 Task: Check the sale-to-list ratio of washer in the last 5 years.
Action: Mouse moved to (1117, 250)
Screenshot: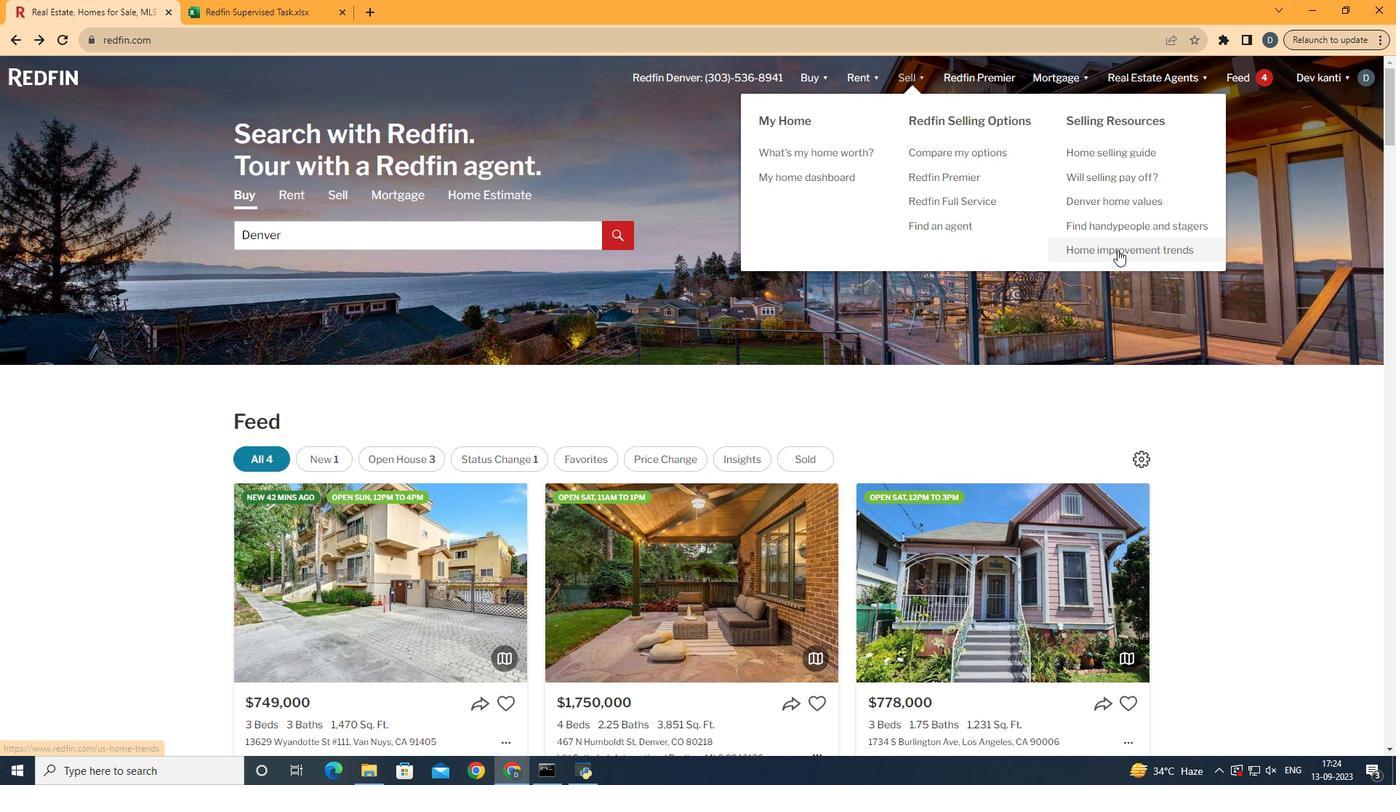 
Action: Mouse pressed left at (1117, 250)
Screenshot: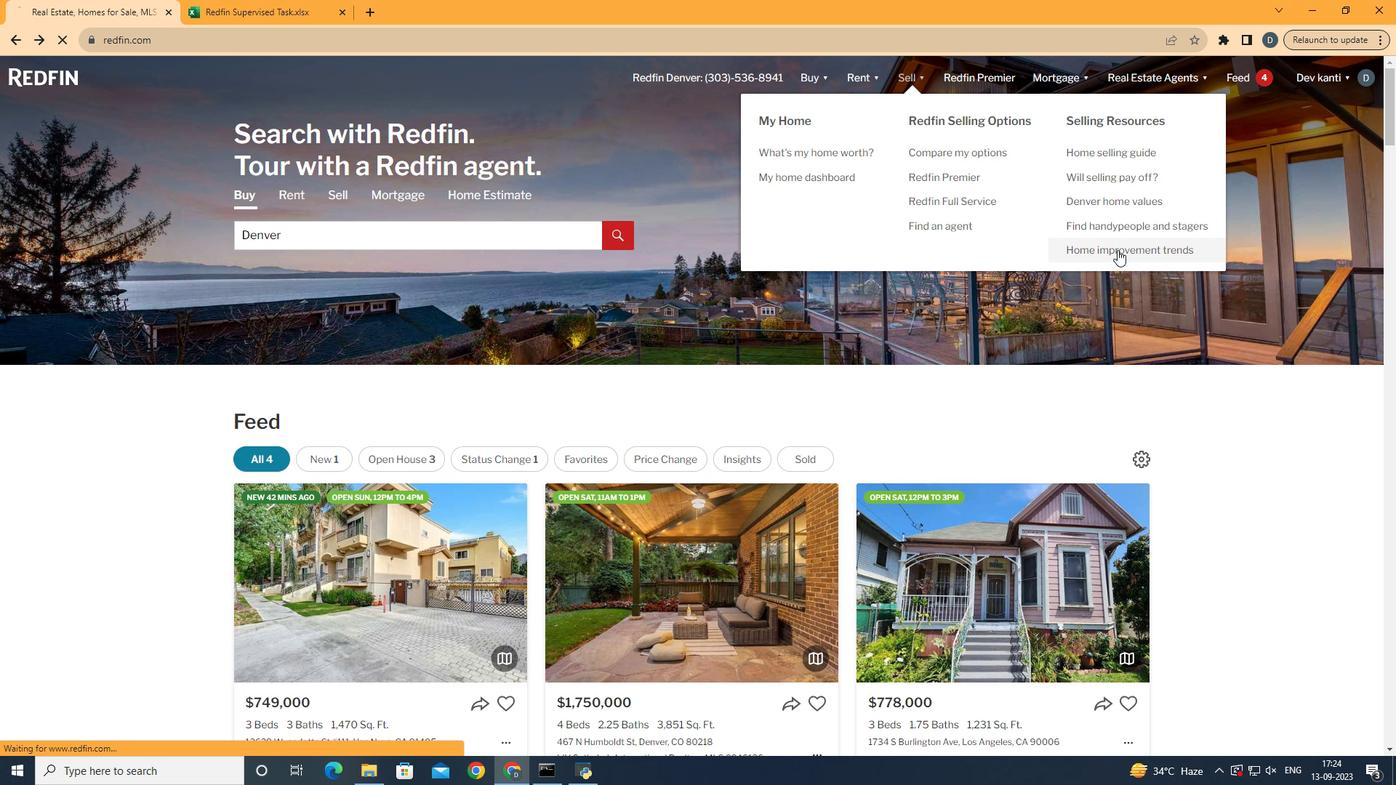 
Action: Mouse moved to (373, 275)
Screenshot: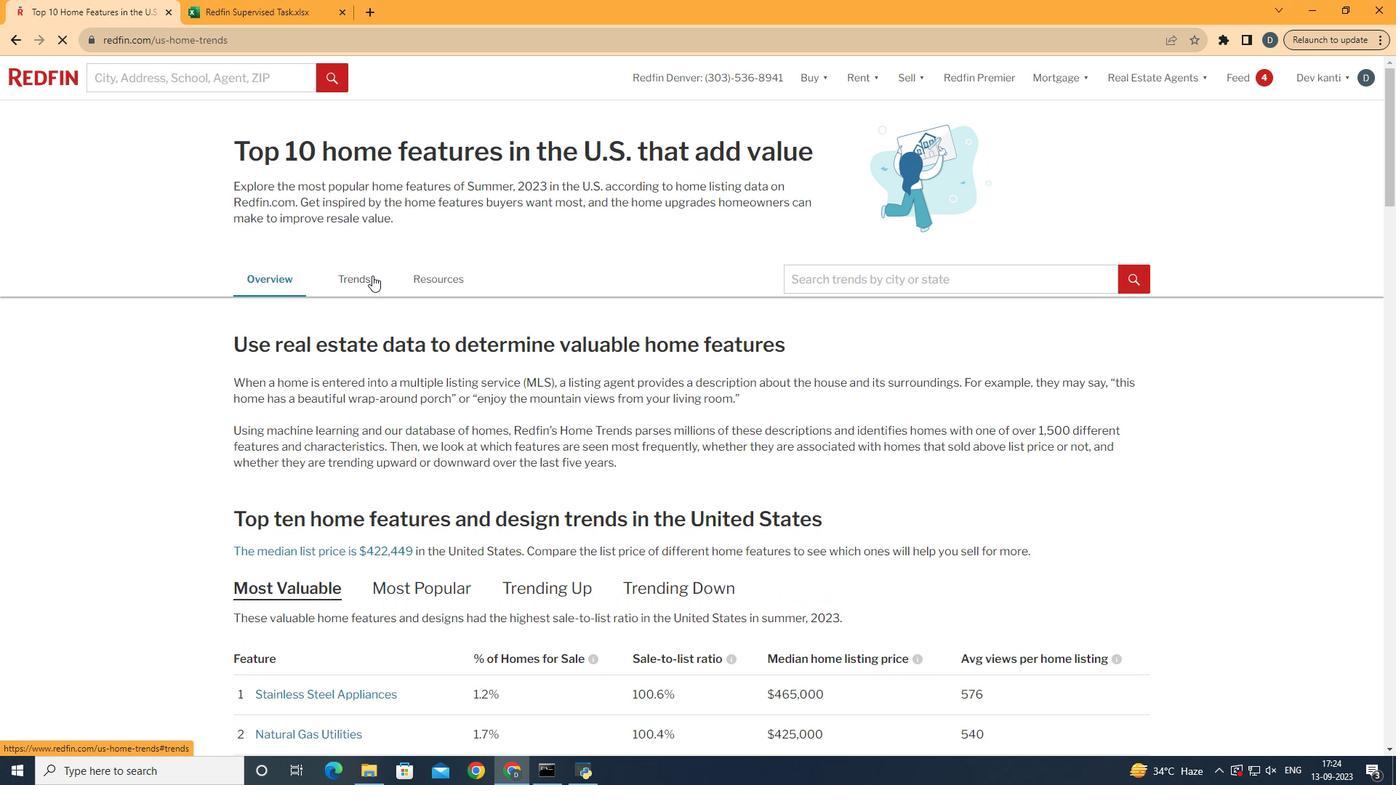 
Action: Mouse pressed left at (373, 275)
Screenshot: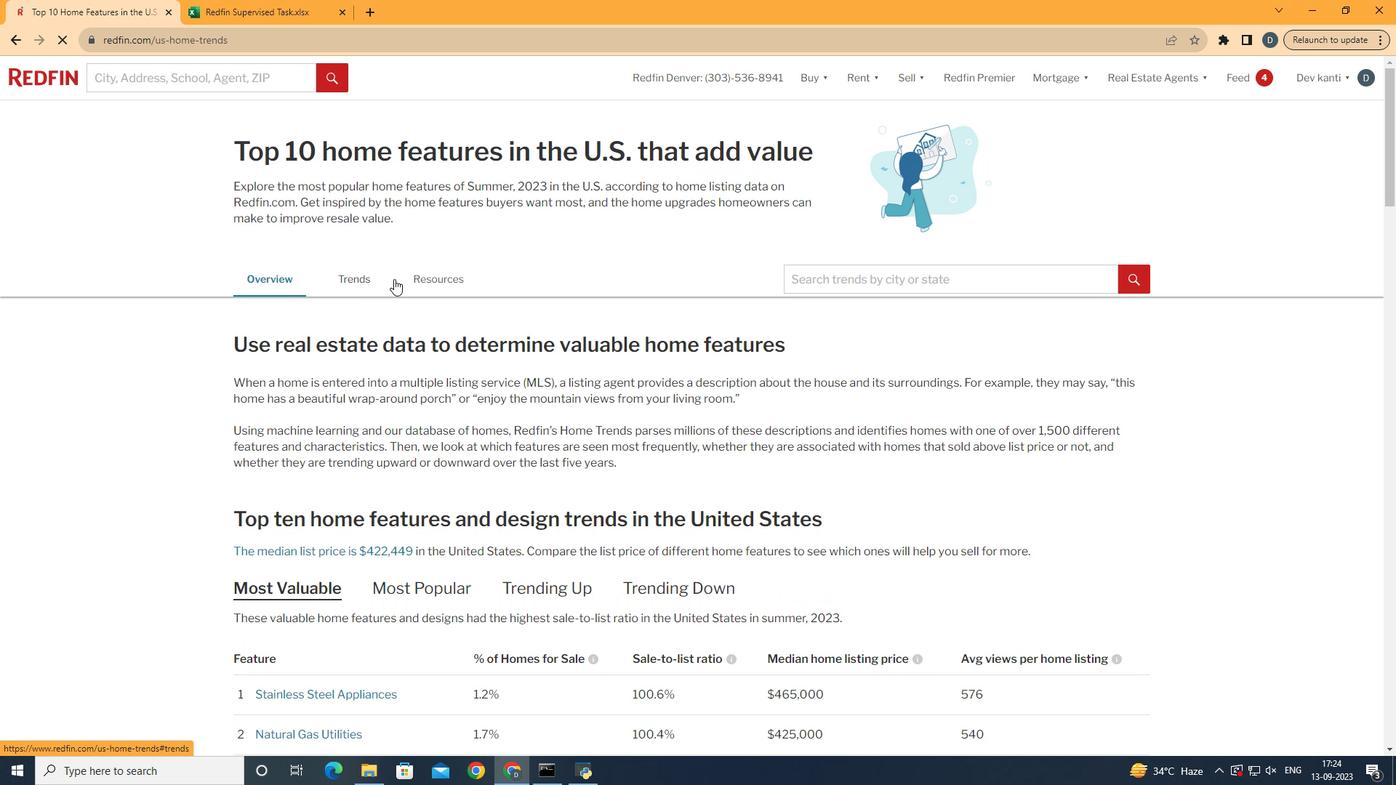 
Action: Mouse moved to (749, 293)
Screenshot: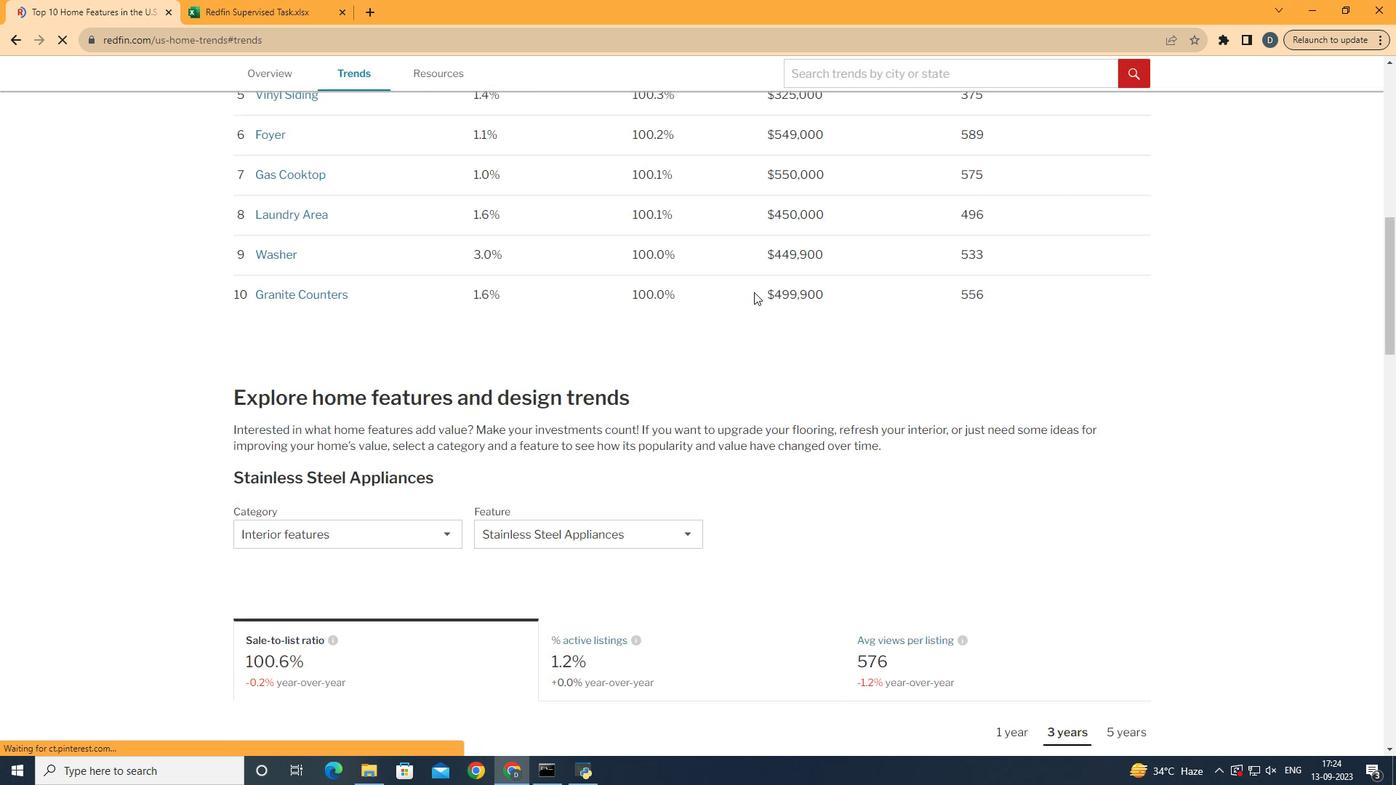 
Action: Mouse scrolled (749, 292) with delta (0, 0)
Screenshot: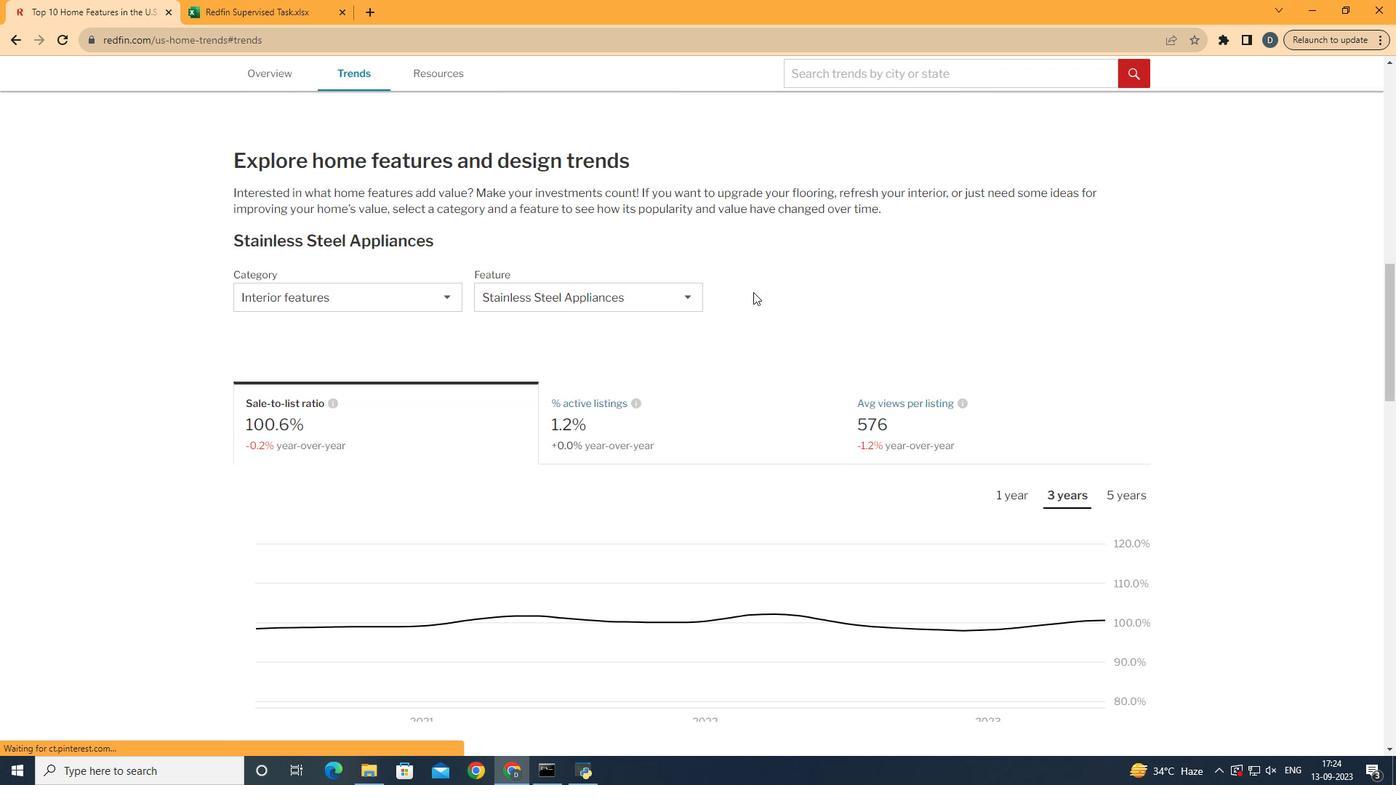 
Action: Mouse scrolled (749, 292) with delta (0, 0)
Screenshot: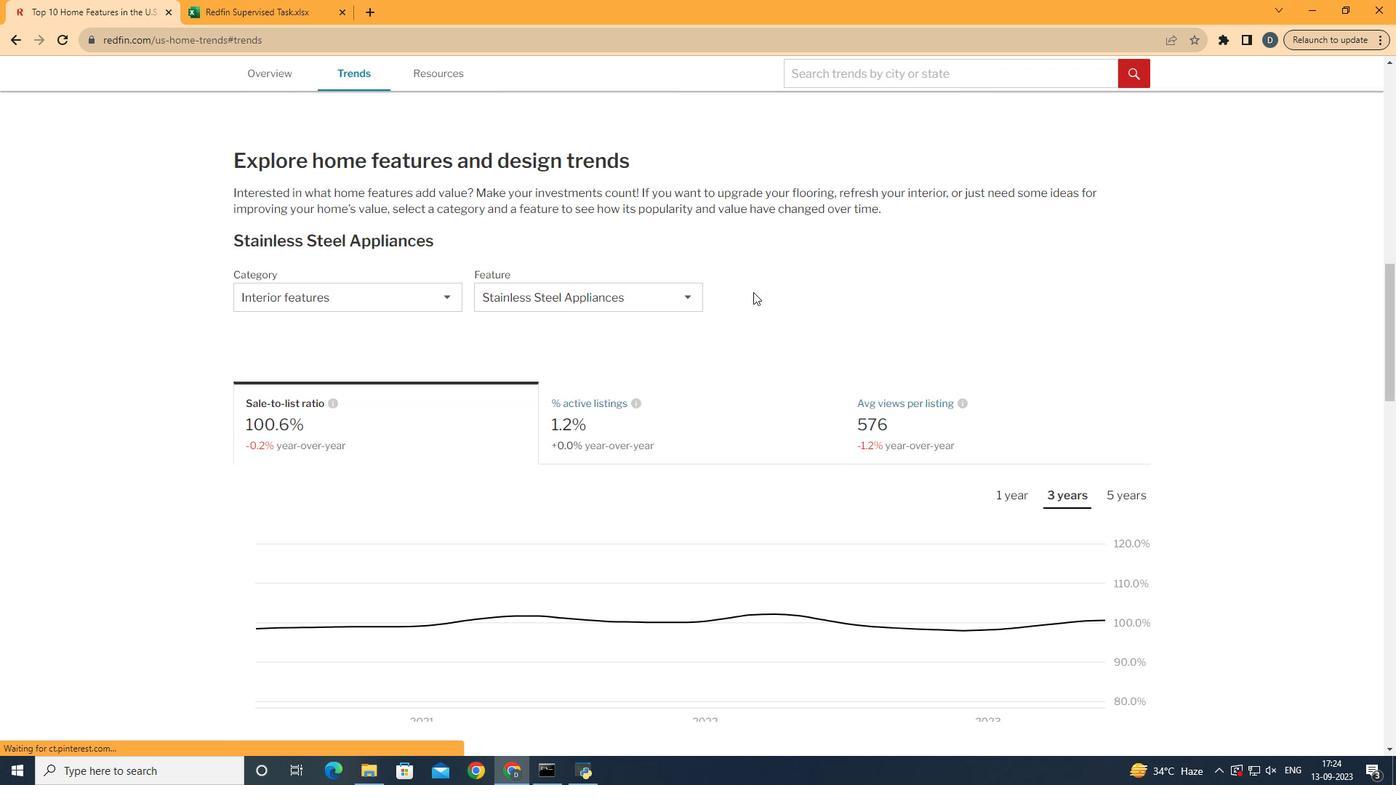 
Action: Mouse moved to (749, 293)
Screenshot: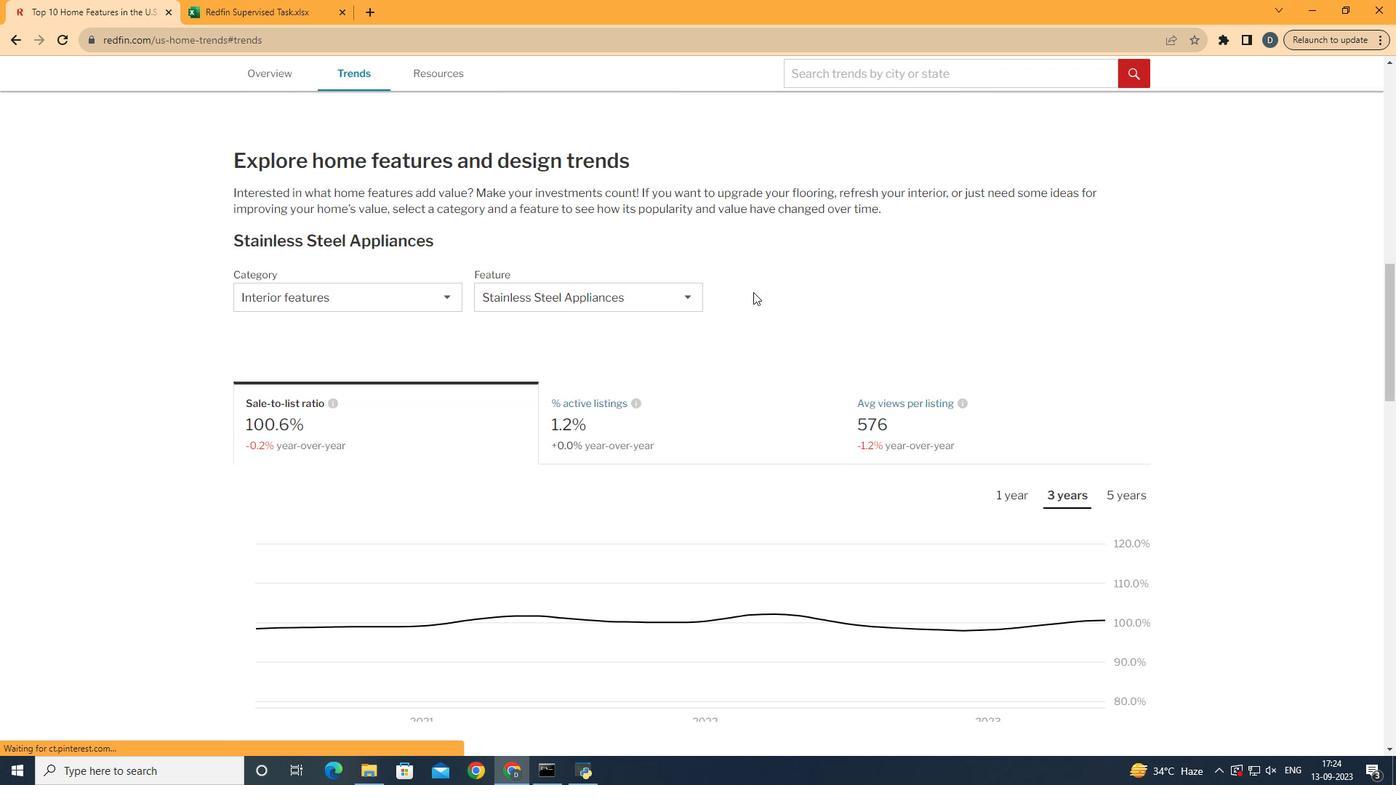 
Action: Mouse scrolled (749, 292) with delta (0, 0)
Screenshot: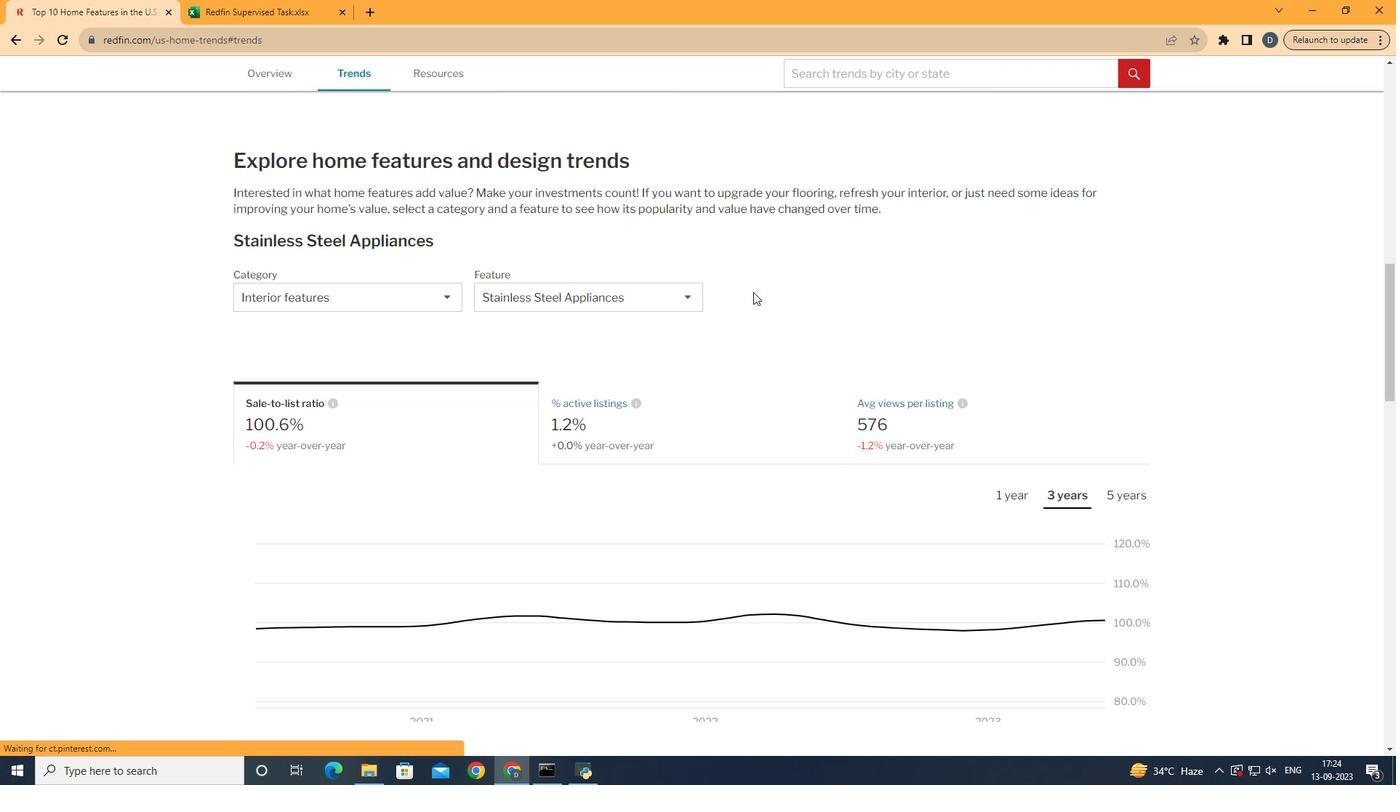 
Action: Mouse moved to (749, 293)
Screenshot: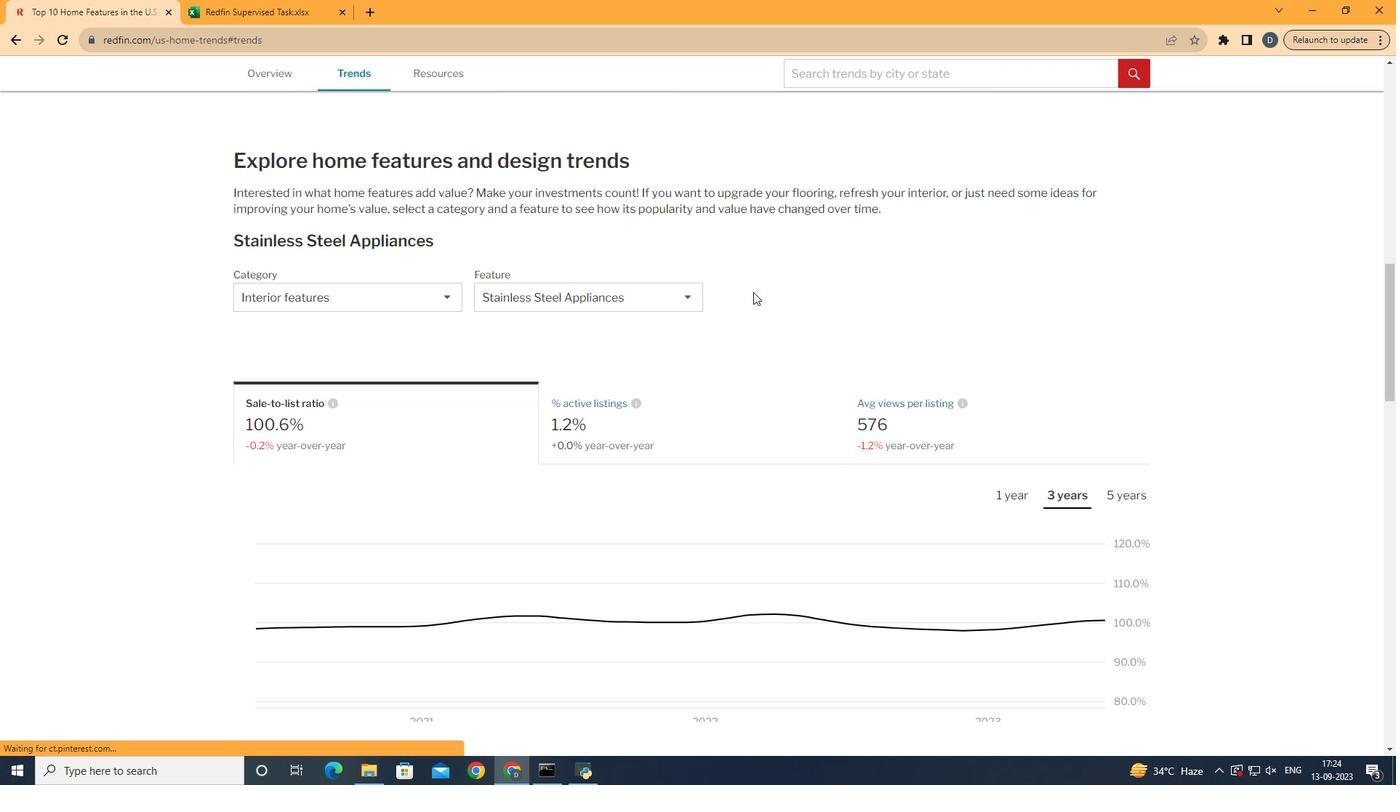 
Action: Mouse scrolled (749, 292) with delta (0, 0)
Screenshot: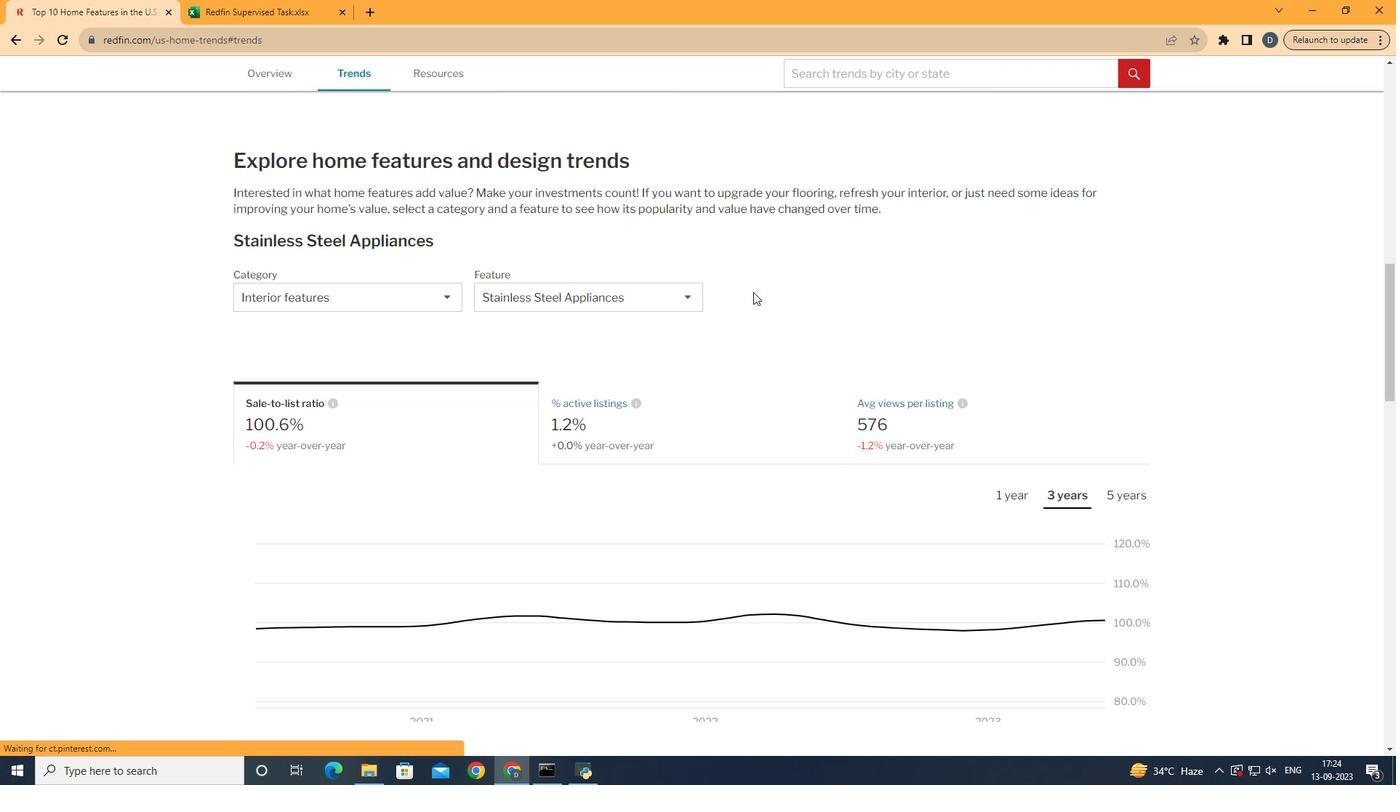 
Action: Mouse moved to (750, 293)
Screenshot: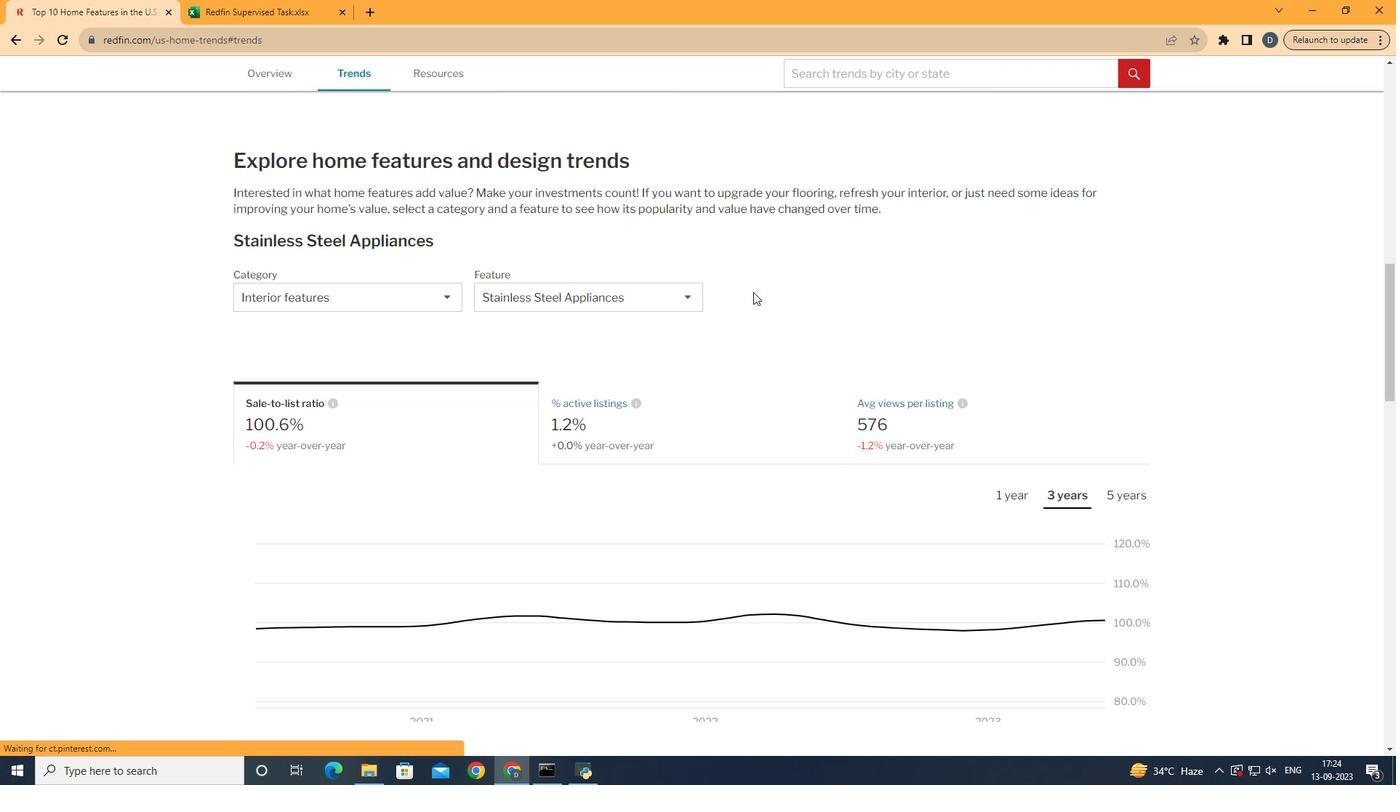 
Action: Mouse scrolled (750, 292) with delta (0, 0)
Screenshot: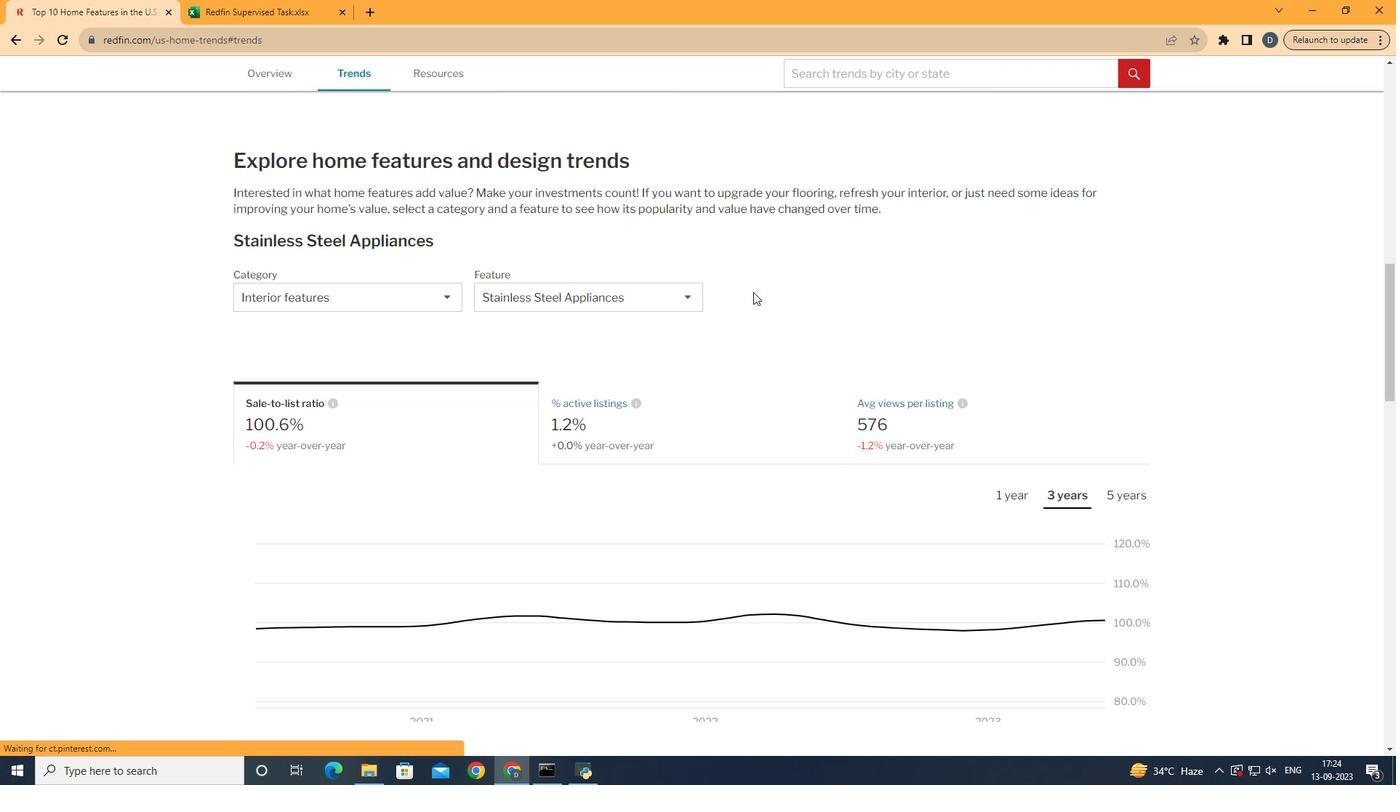 
Action: Mouse moved to (751, 293)
Screenshot: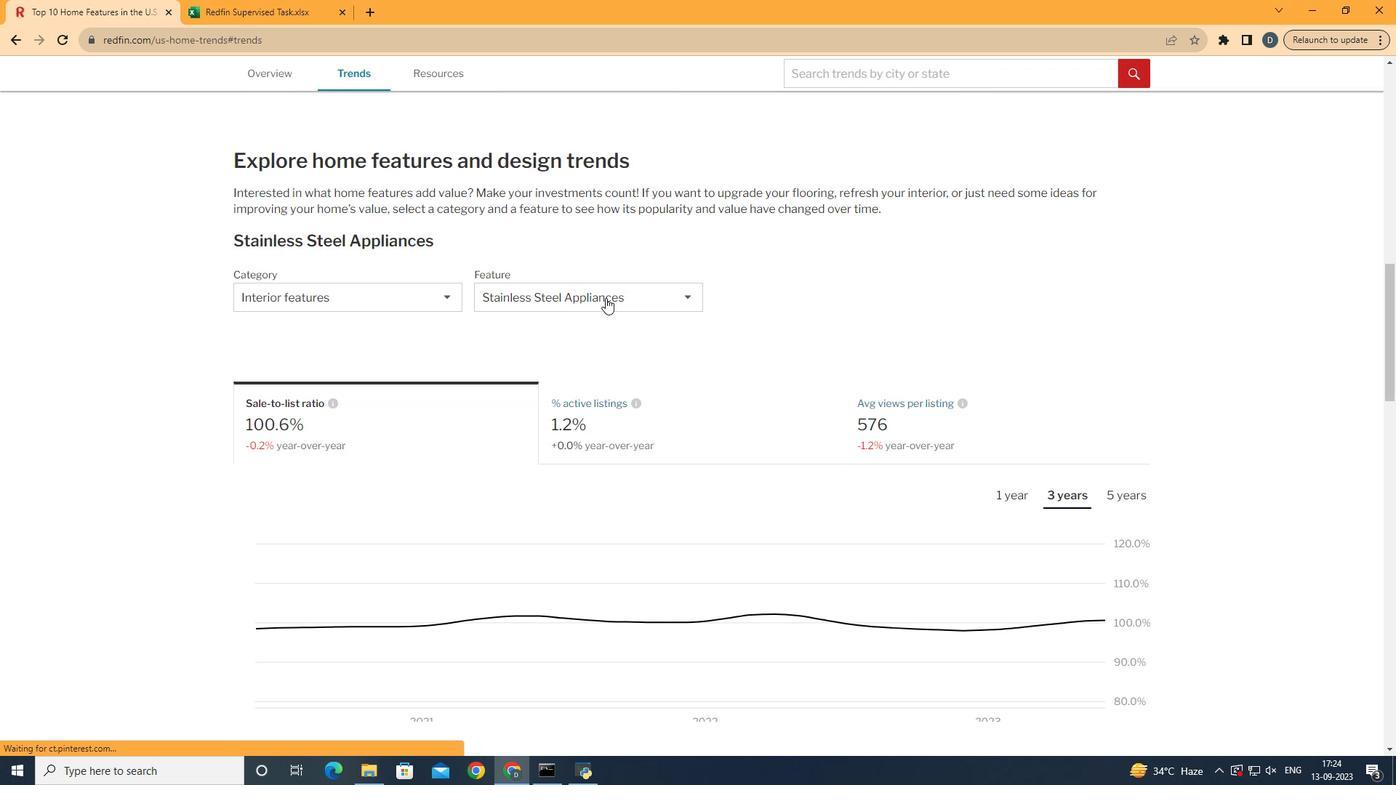 
Action: Mouse scrolled (751, 292) with delta (0, 0)
Screenshot: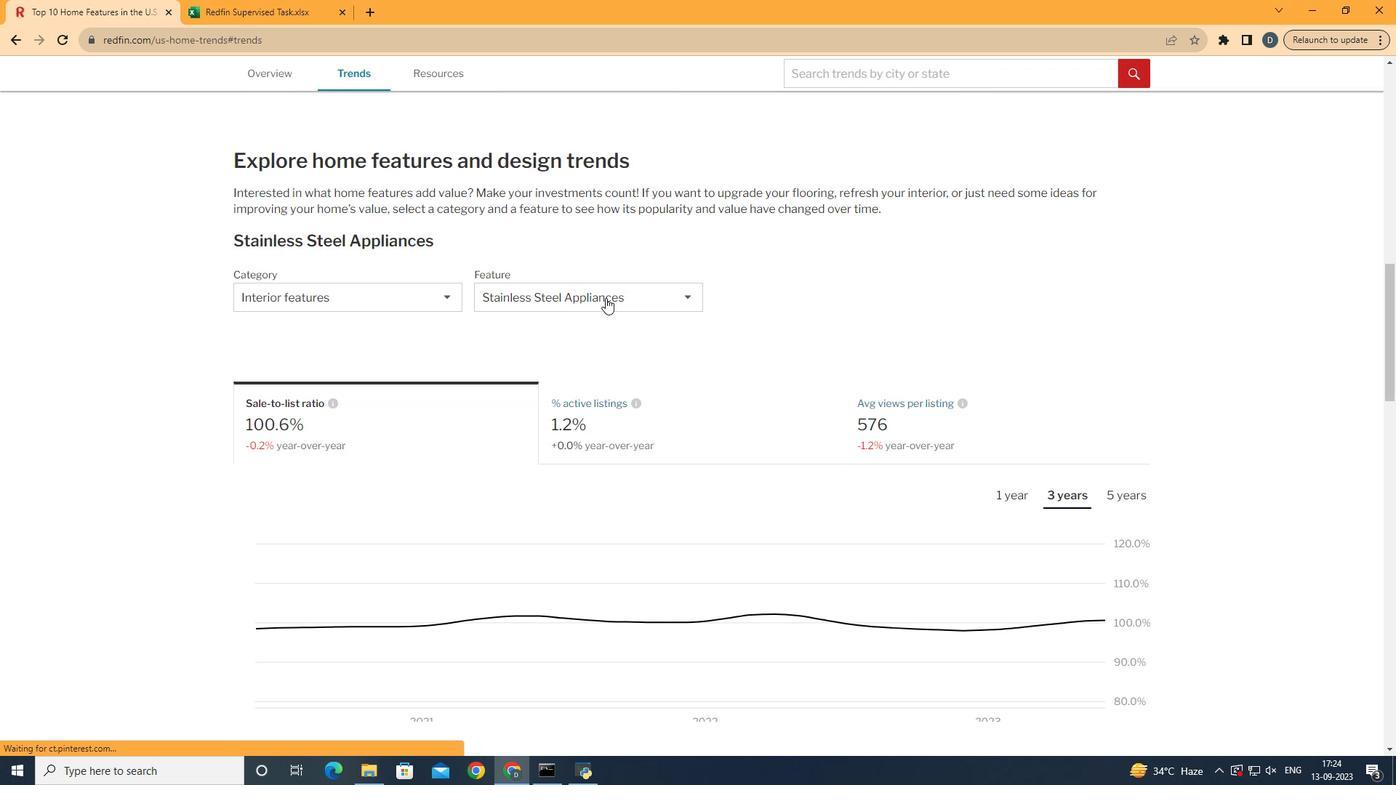 
Action: Mouse moved to (752, 293)
Screenshot: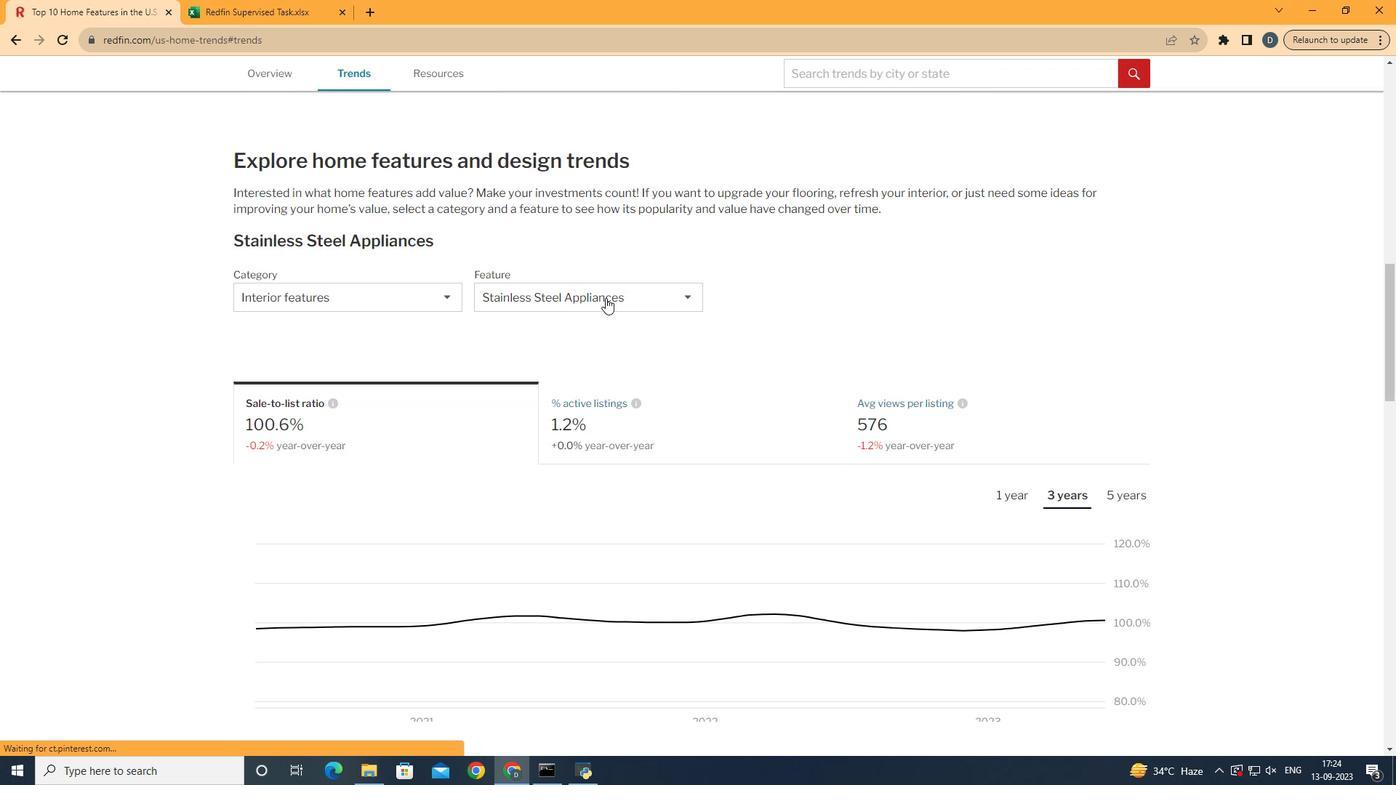 
Action: Mouse scrolled (752, 292) with delta (0, 0)
Screenshot: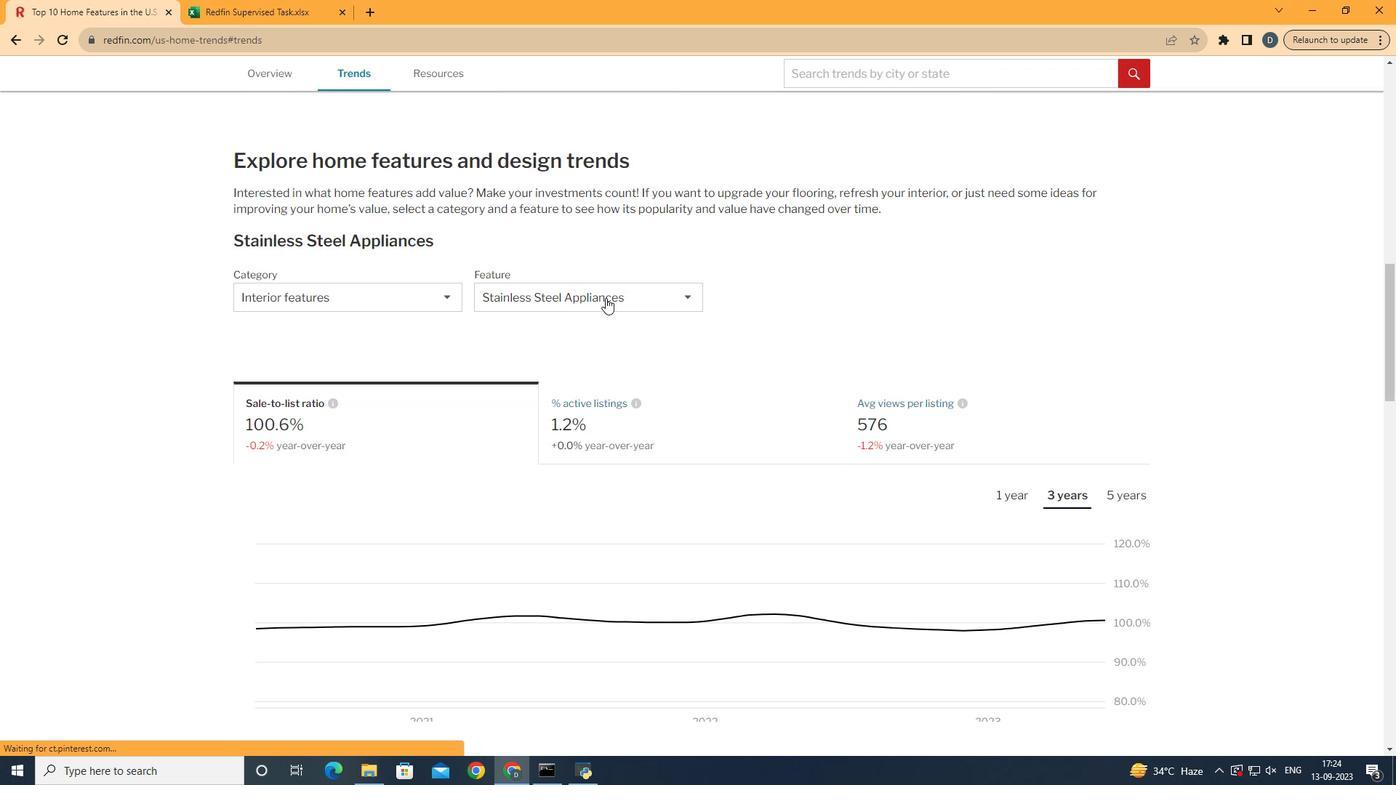 
Action: Mouse moved to (754, 292)
Screenshot: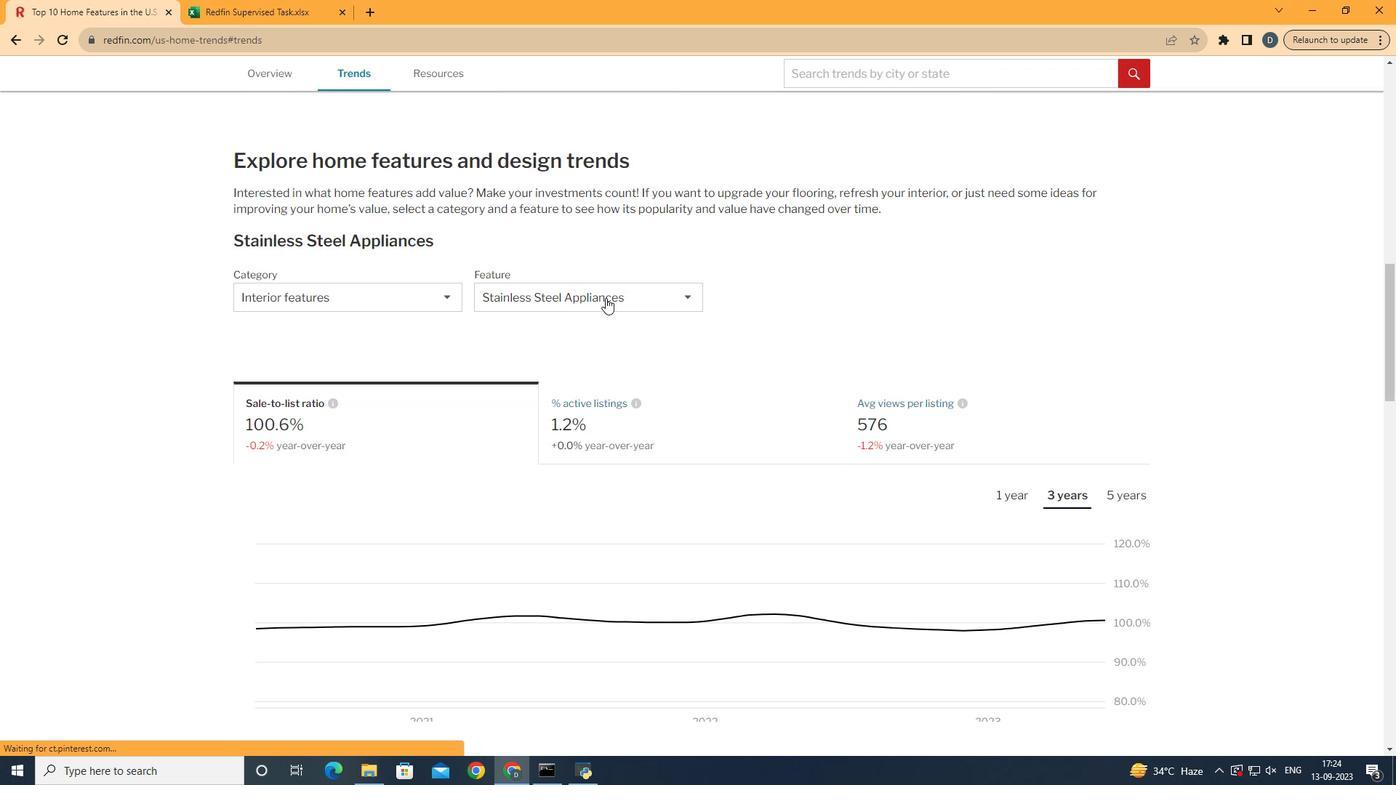 
Action: Mouse scrolled (754, 291) with delta (0, 0)
Screenshot: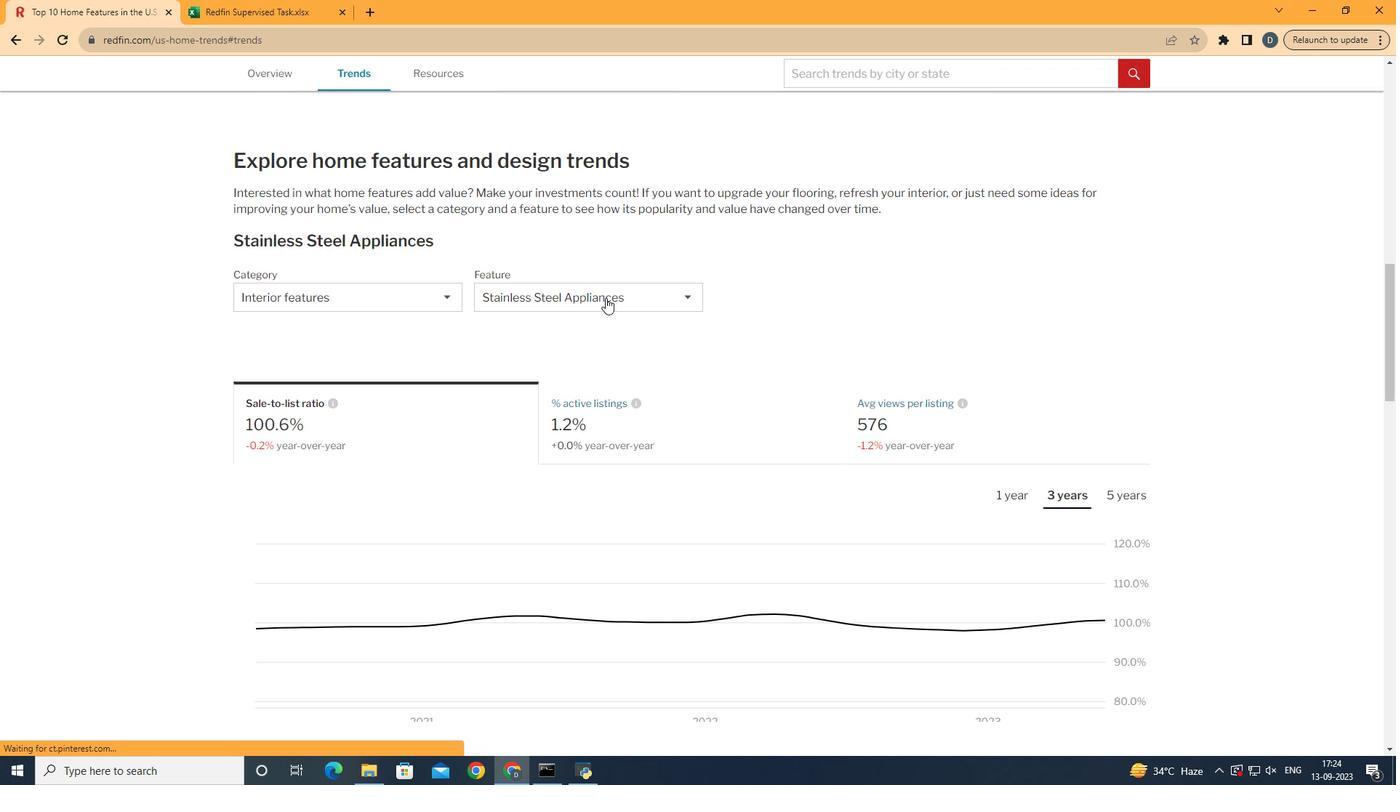 
Action: Mouse moved to (438, 282)
Screenshot: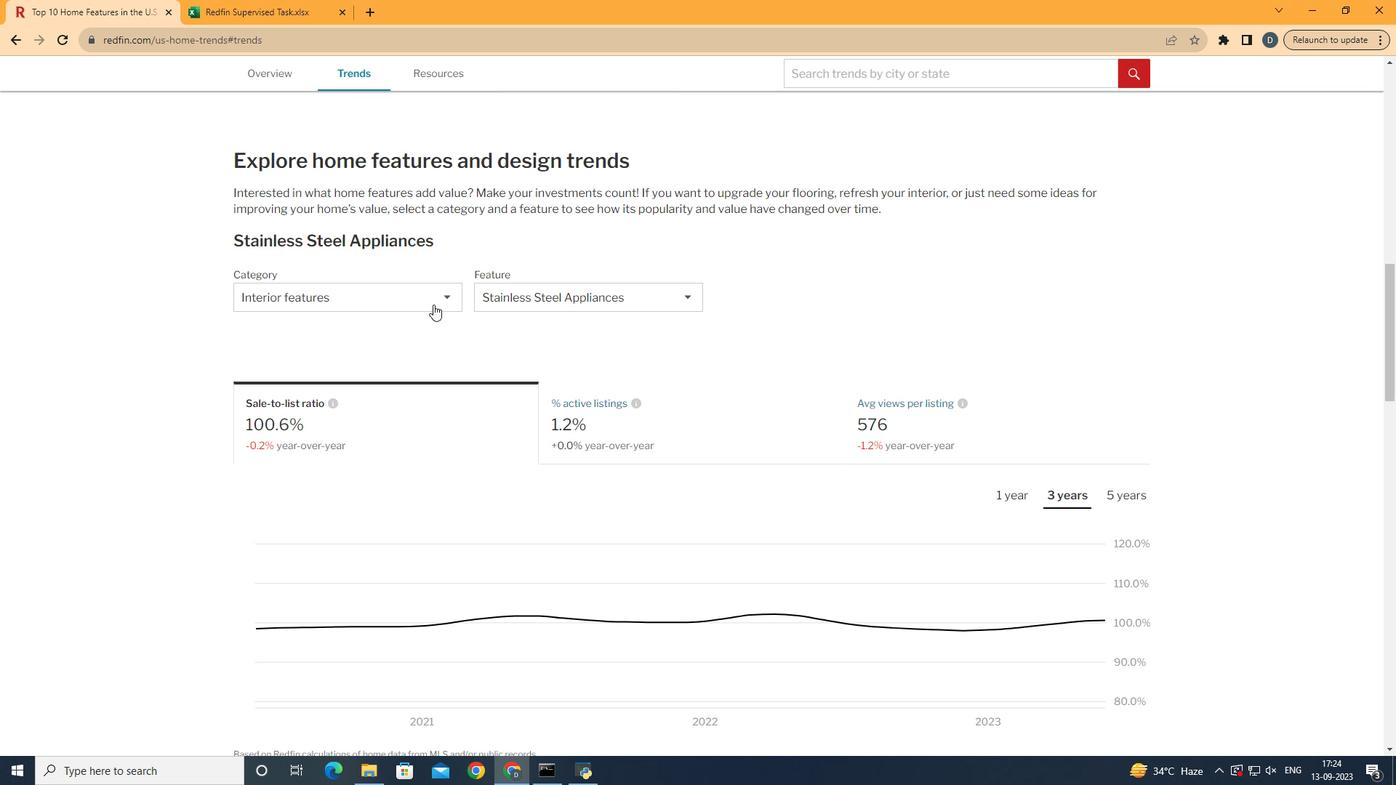 
Action: Mouse pressed left at (438, 282)
Screenshot: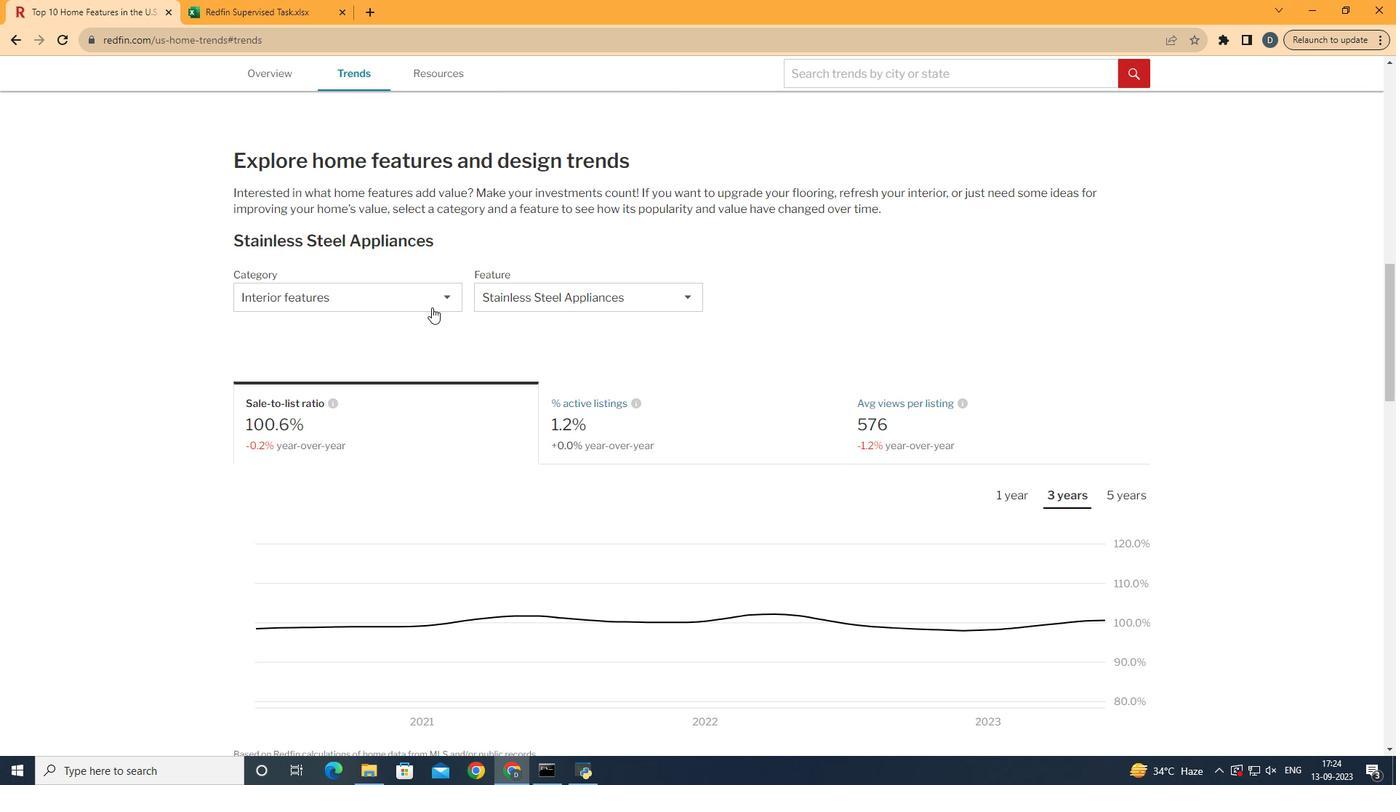 
Action: Mouse moved to (432, 307)
Screenshot: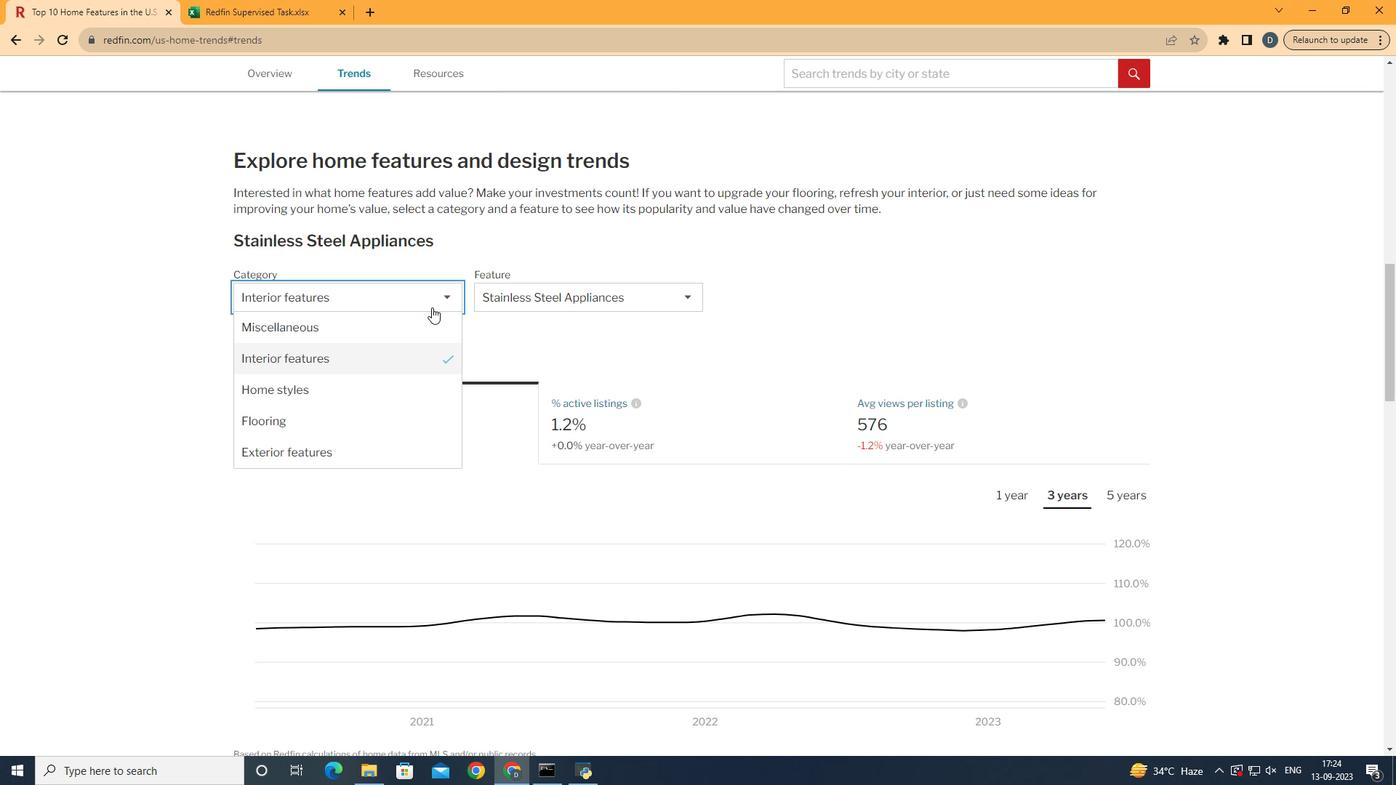 
Action: Mouse pressed left at (432, 307)
Screenshot: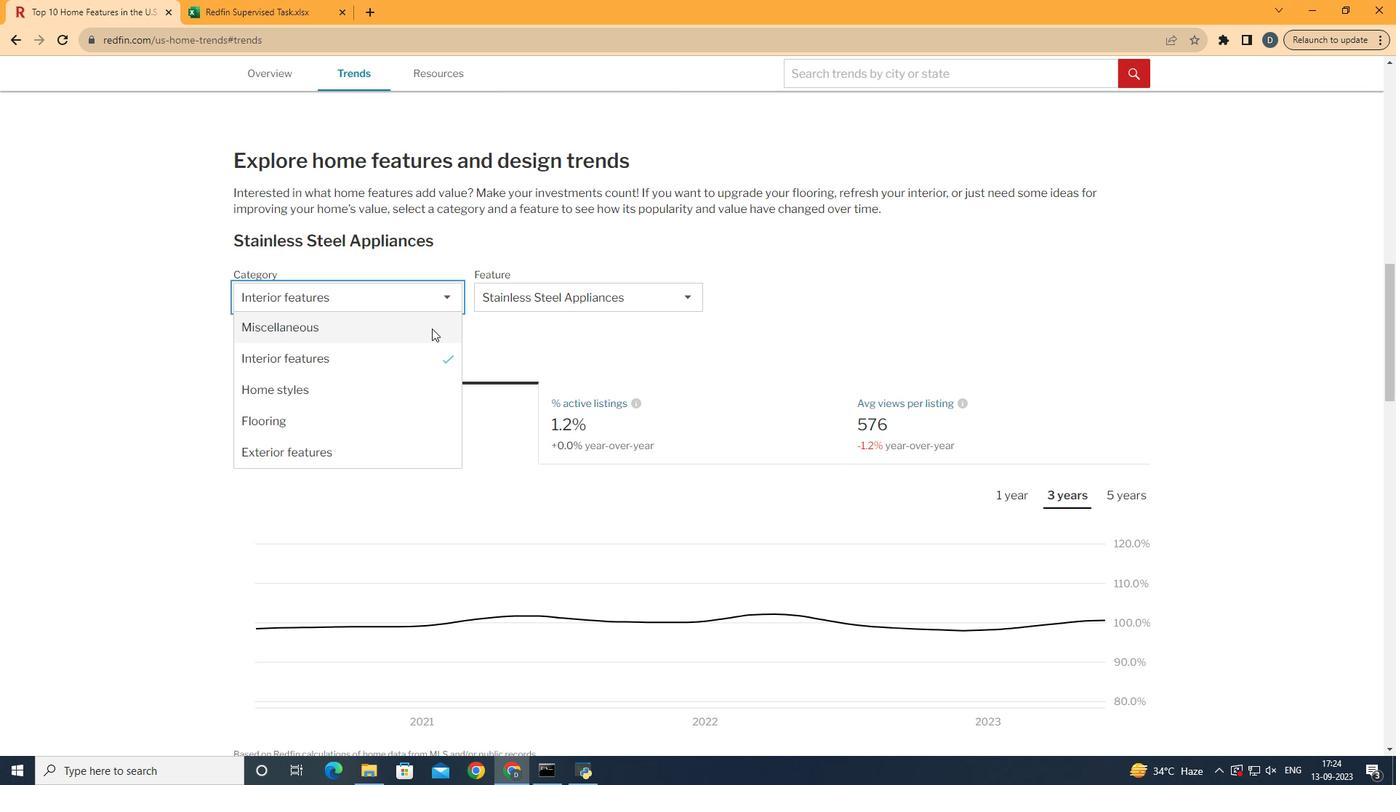 
Action: Mouse moved to (422, 348)
Screenshot: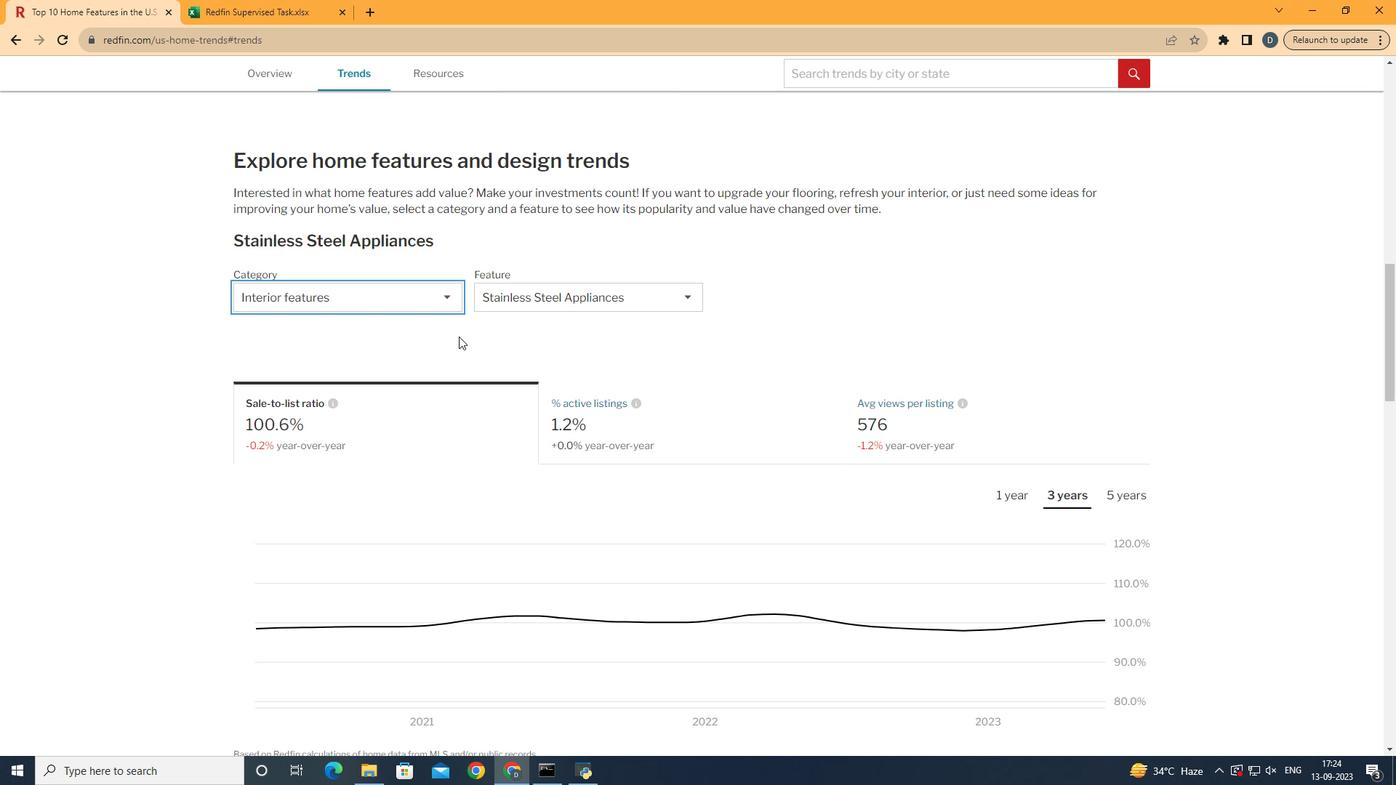 
Action: Mouse pressed left at (422, 348)
Screenshot: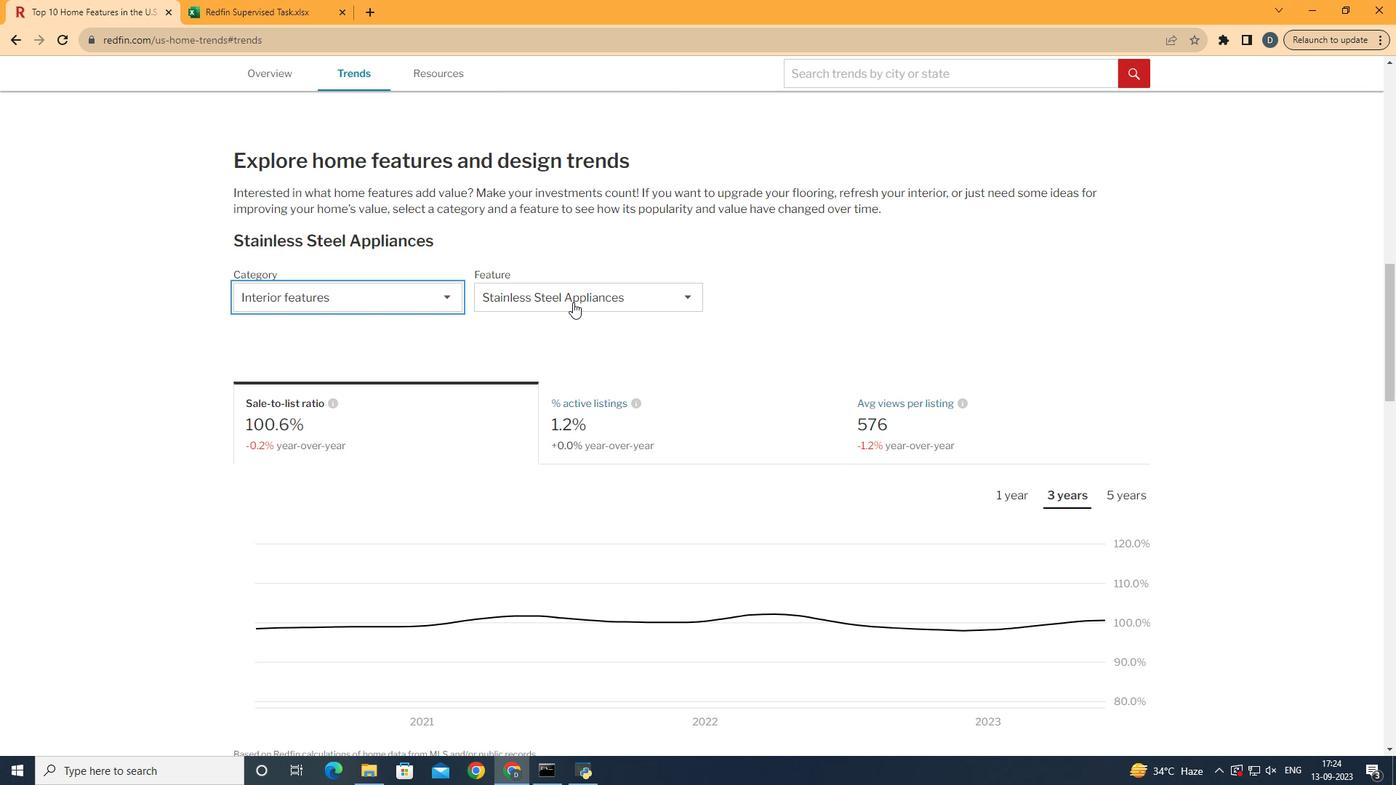 
Action: Mouse moved to (596, 296)
Screenshot: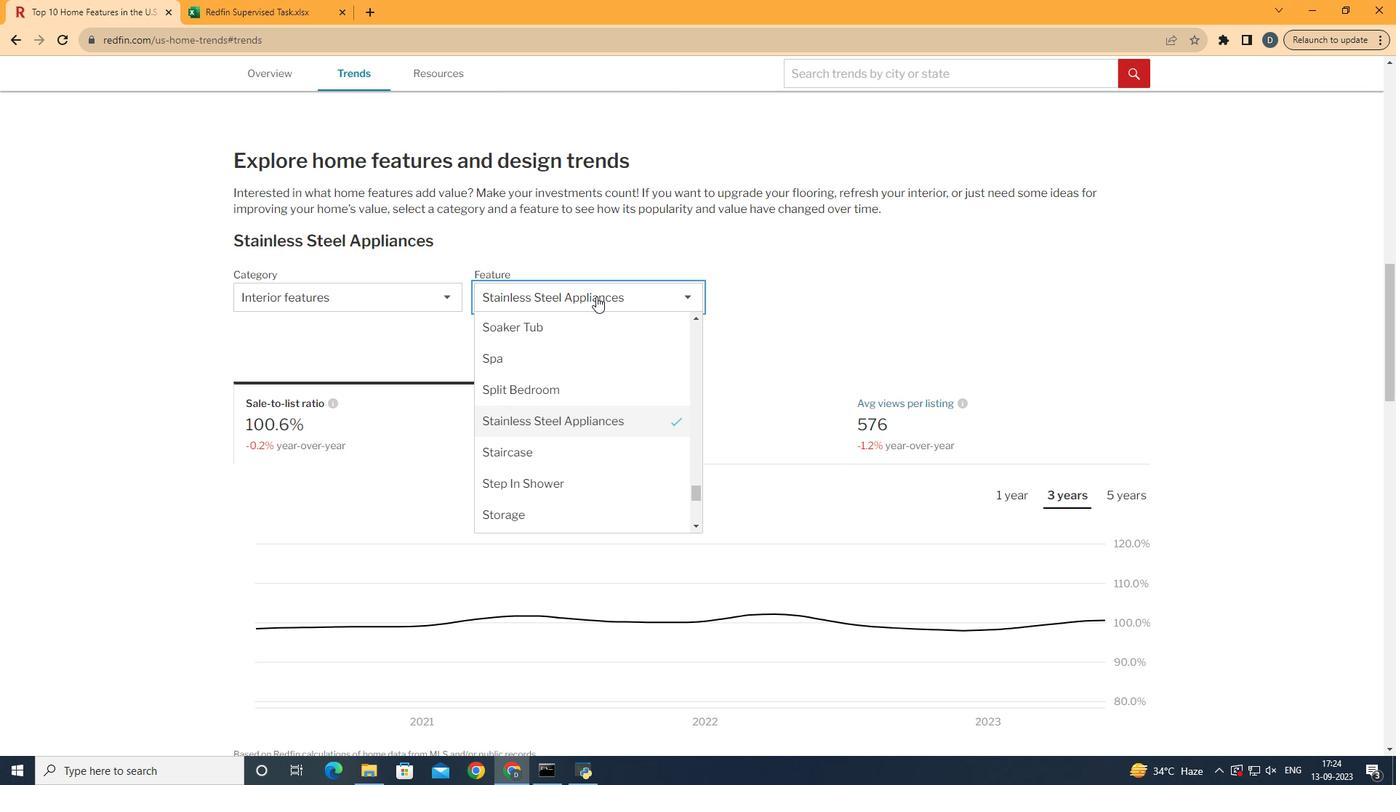 
Action: Mouse pressed left at (596, 296)
Screenshot: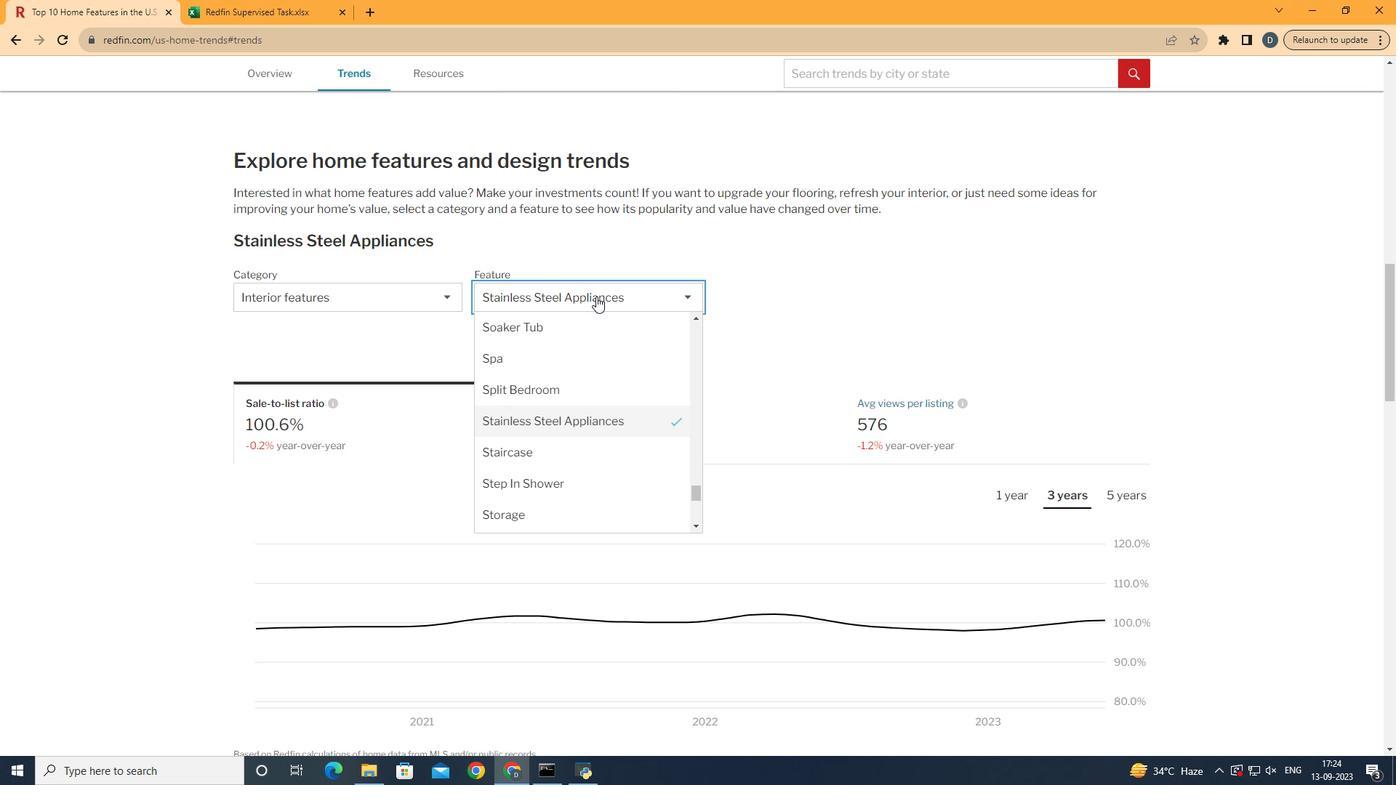
Action: Mouse moved to (644, 447)
Screenshot: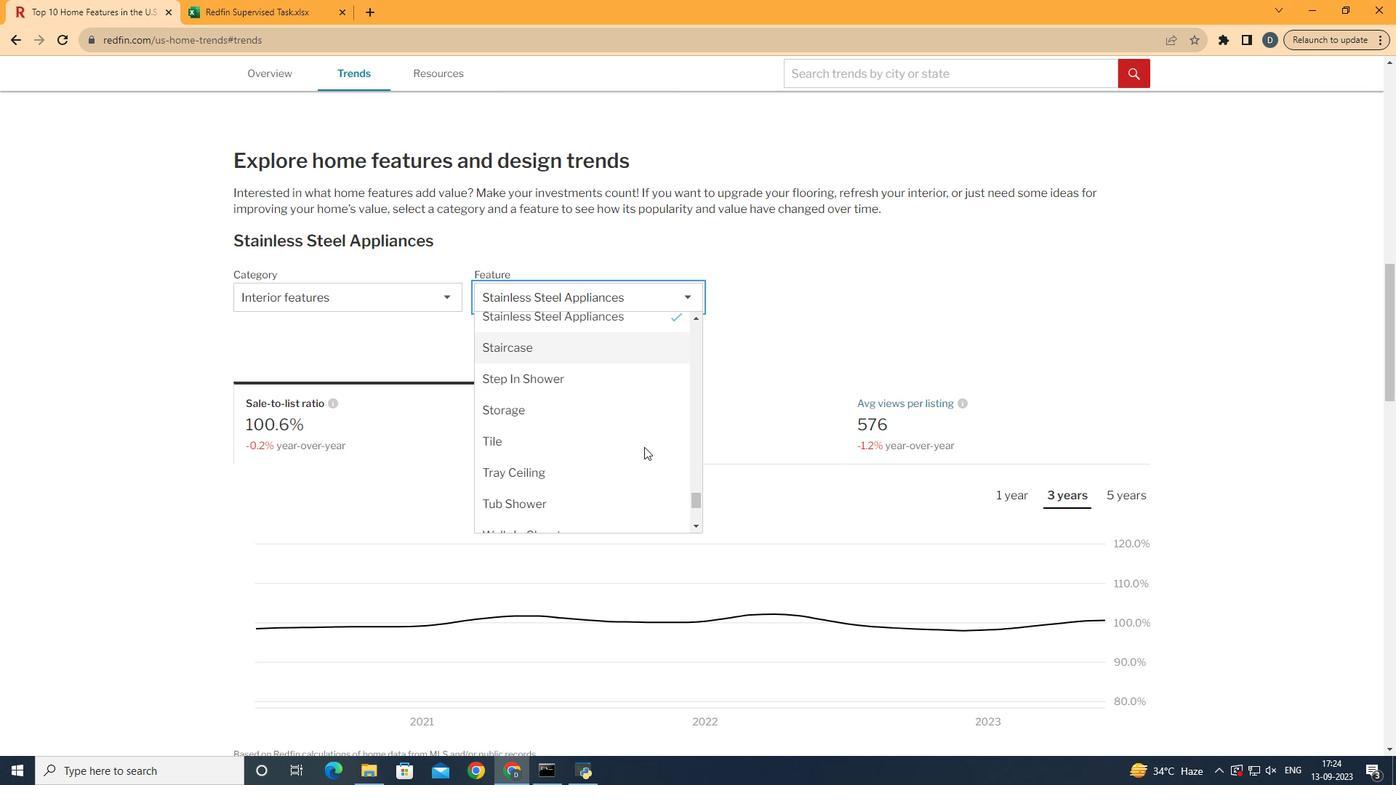 
Action: Mouse scrolled (644, 446) with delta (0, 0)
Screenshot: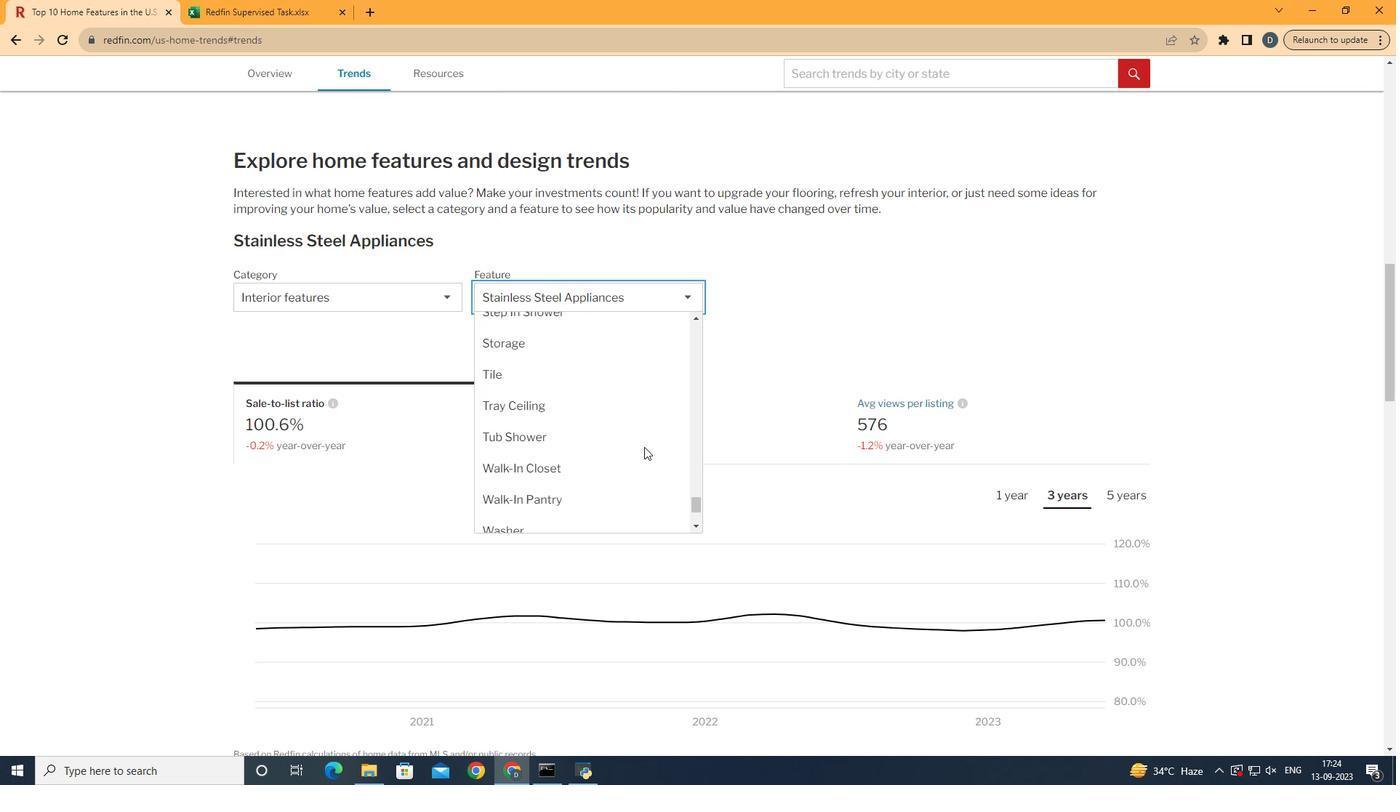 
Action: Mouse scrolled (644, 446) with delta (0, 0)
Screenshot: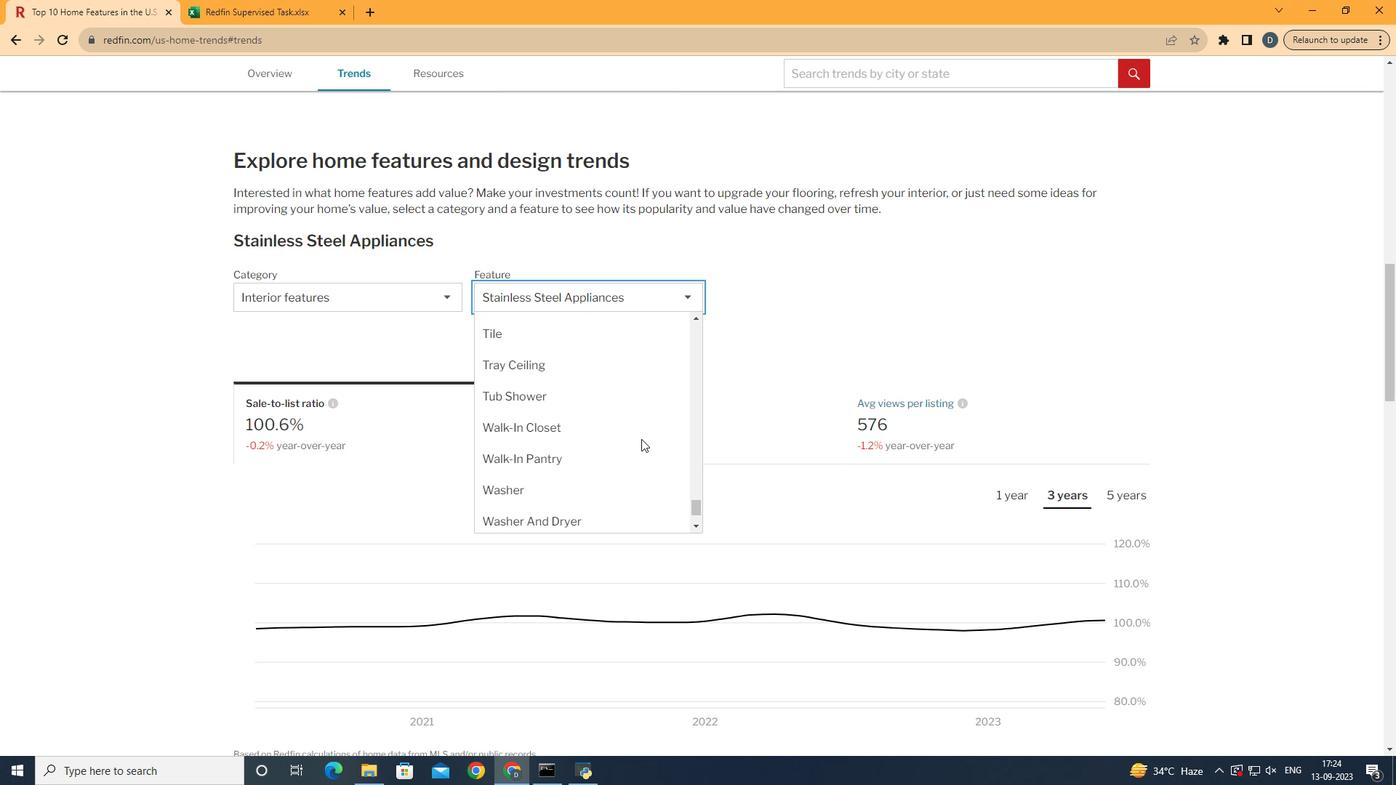 
Action: Mouse scrolled (644, 446) with delta (0, 0)
Screenshot: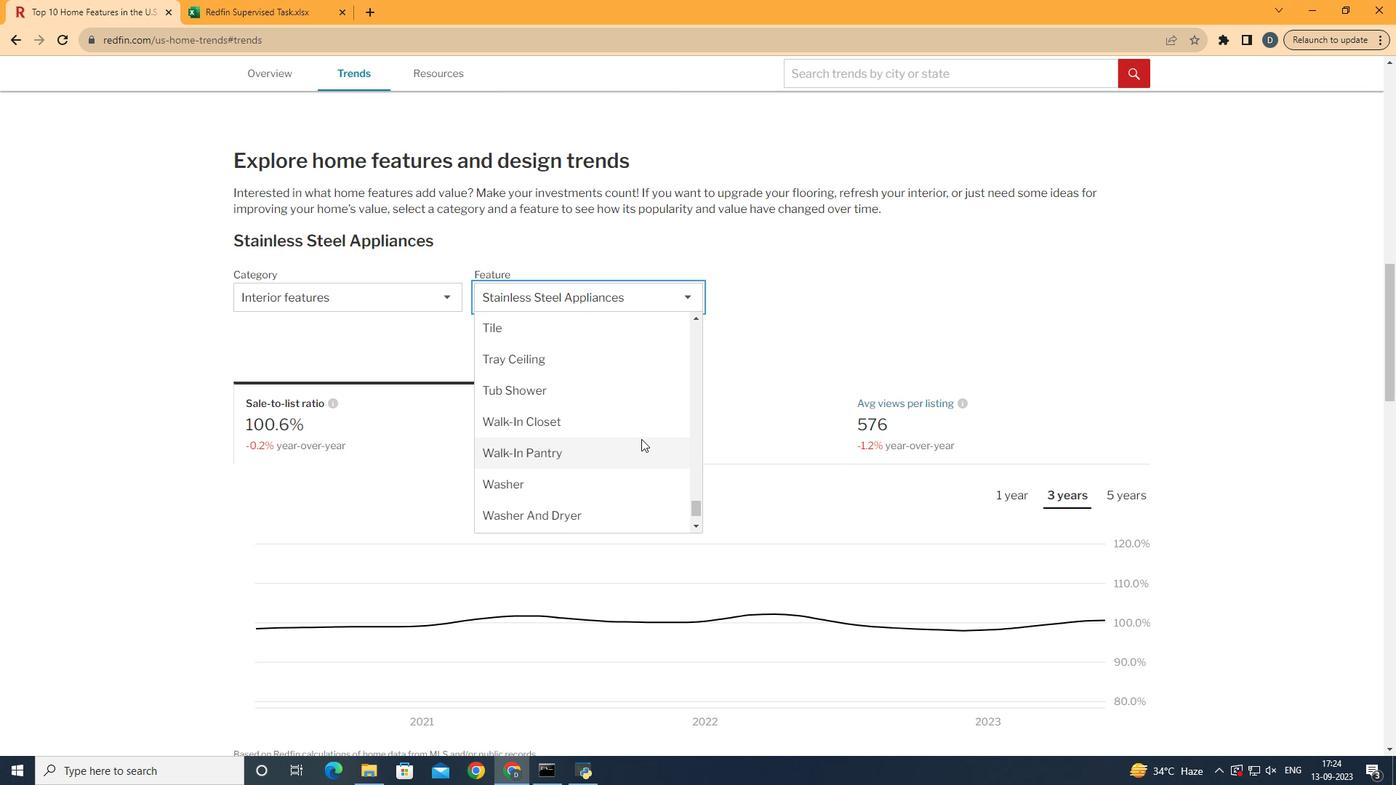 
Action: Mouse moved to (627, 488)
Screenshot: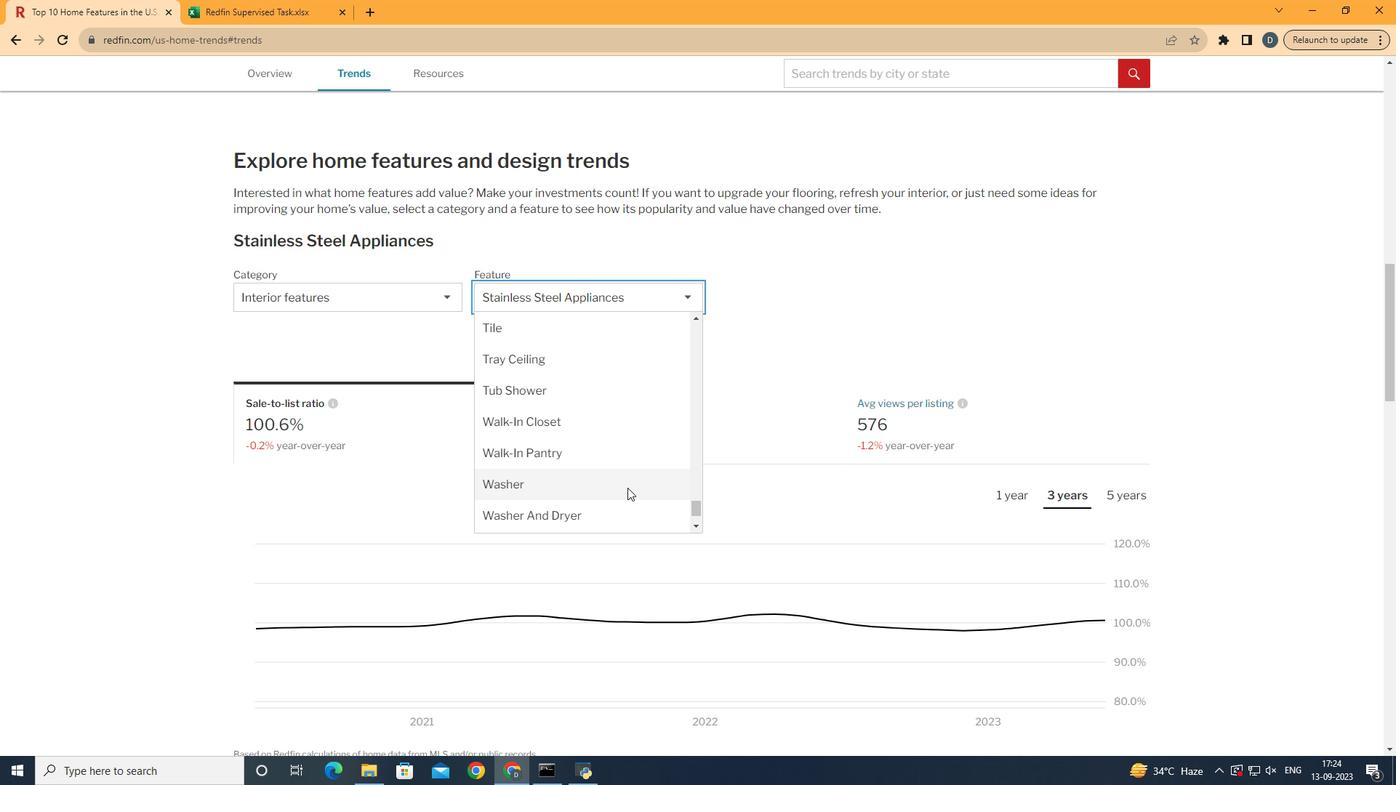
Action: Mouse pressed left at (627, 488)
Screenshot: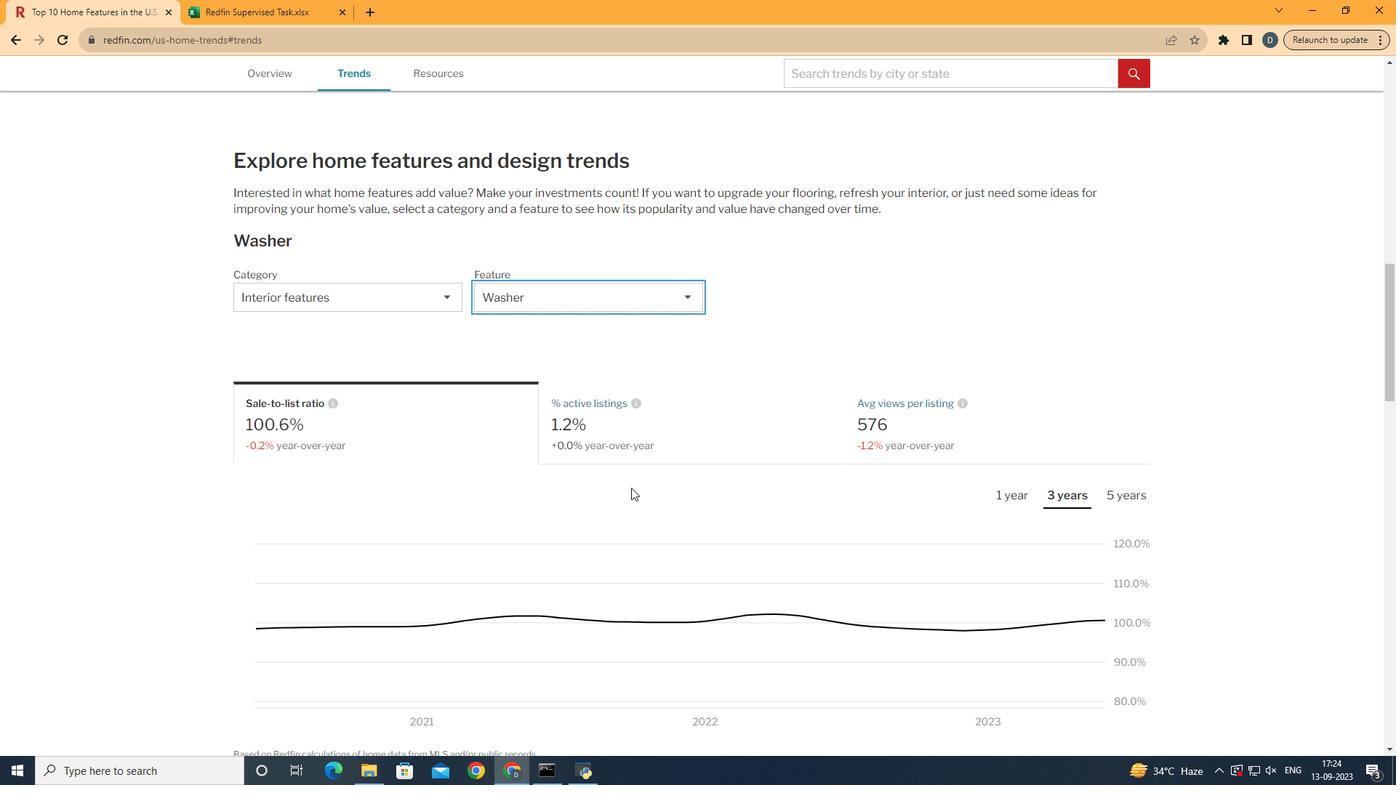 
Action: Mouse moved to (1128, 493)
Screenshot: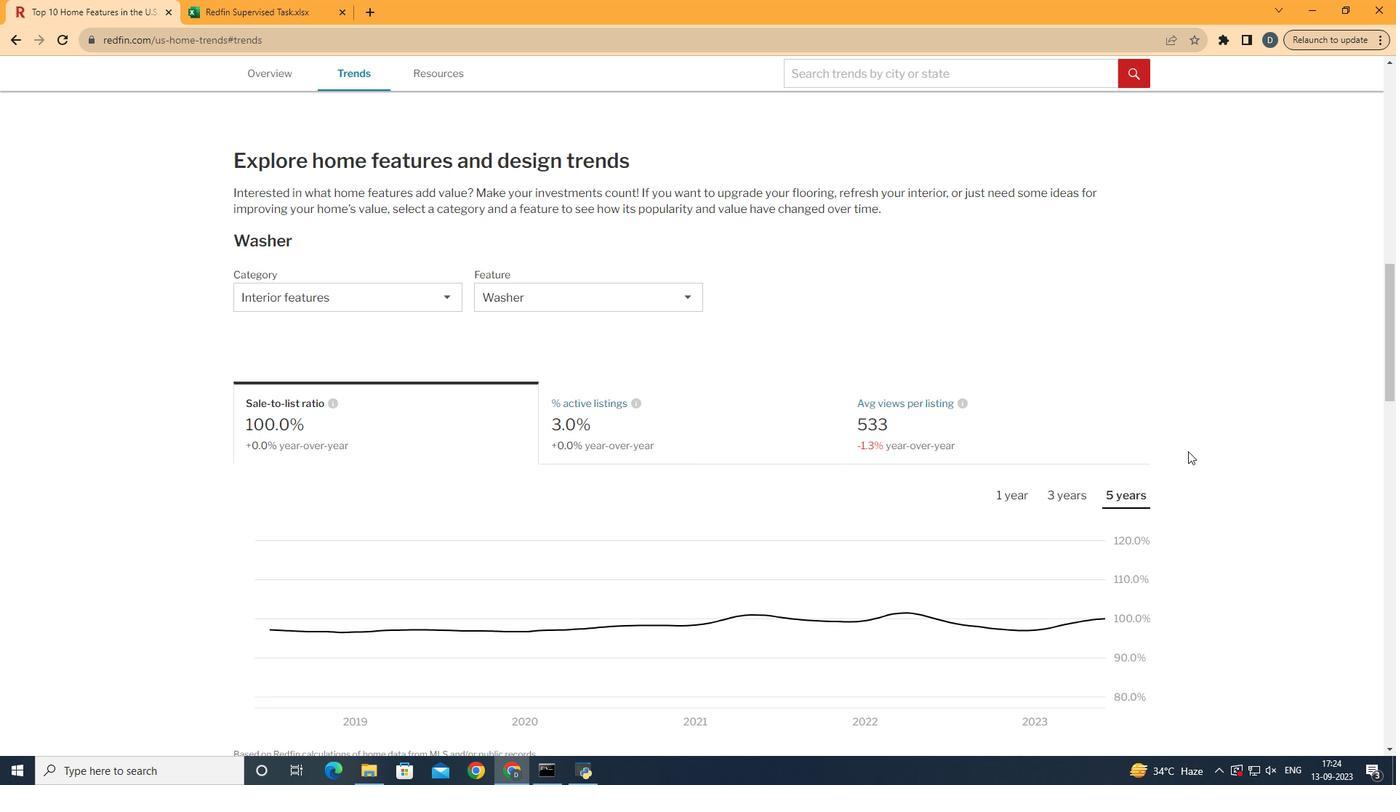 
Action: Mouse pressed left at (1128, 493)
Screenshot: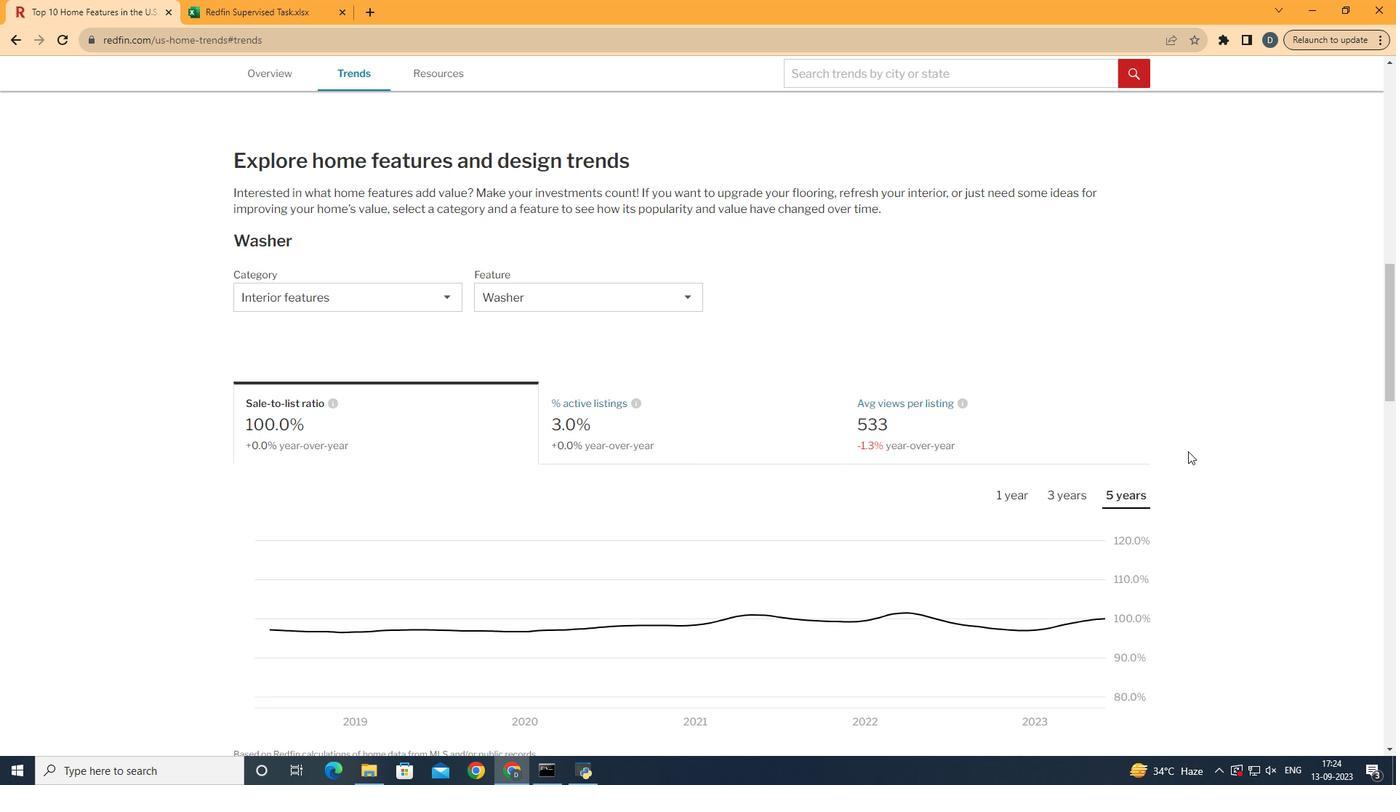 
Action: Mouse moved to (1201, 438)
Screenshot: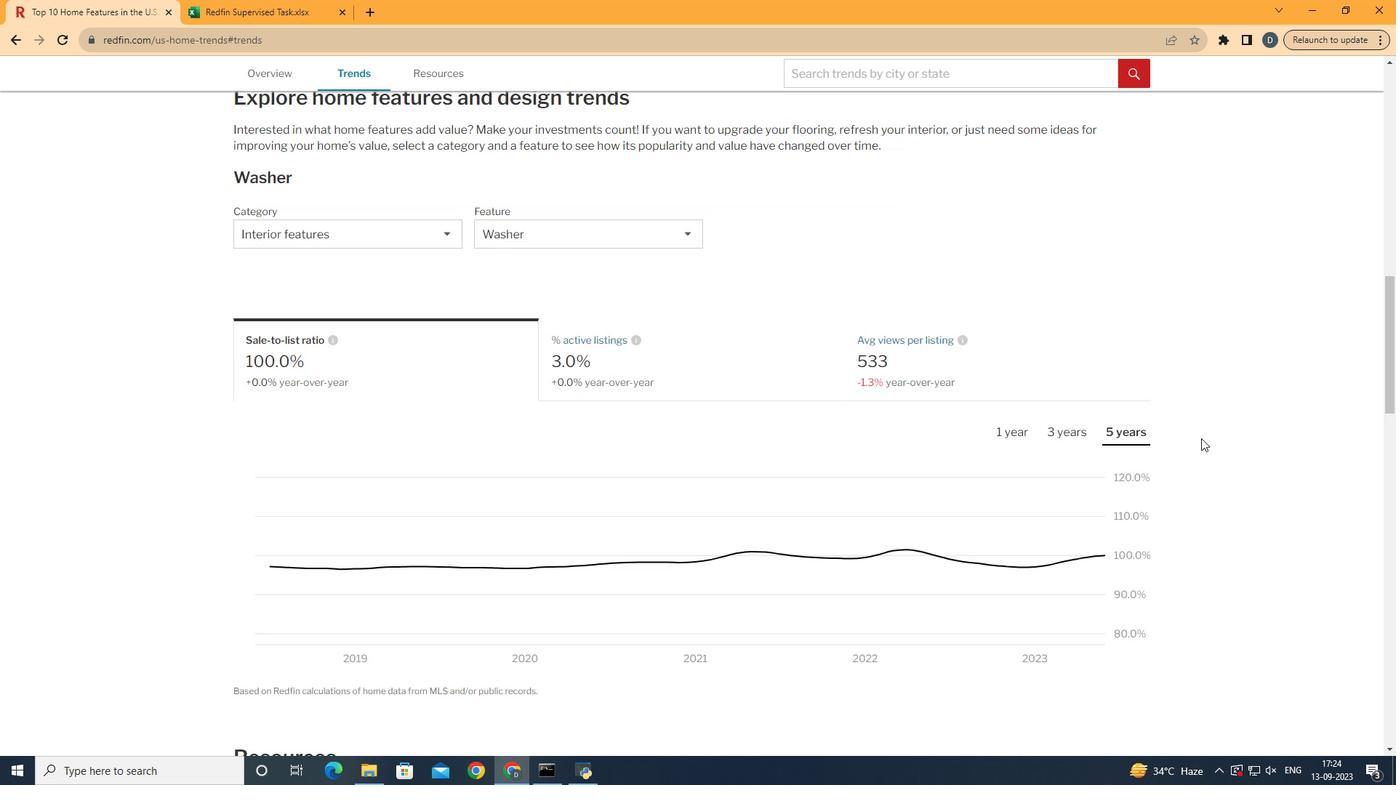 
Action: Mouse scrolled (1201, 437) with delta (0, 0)
Screenshot: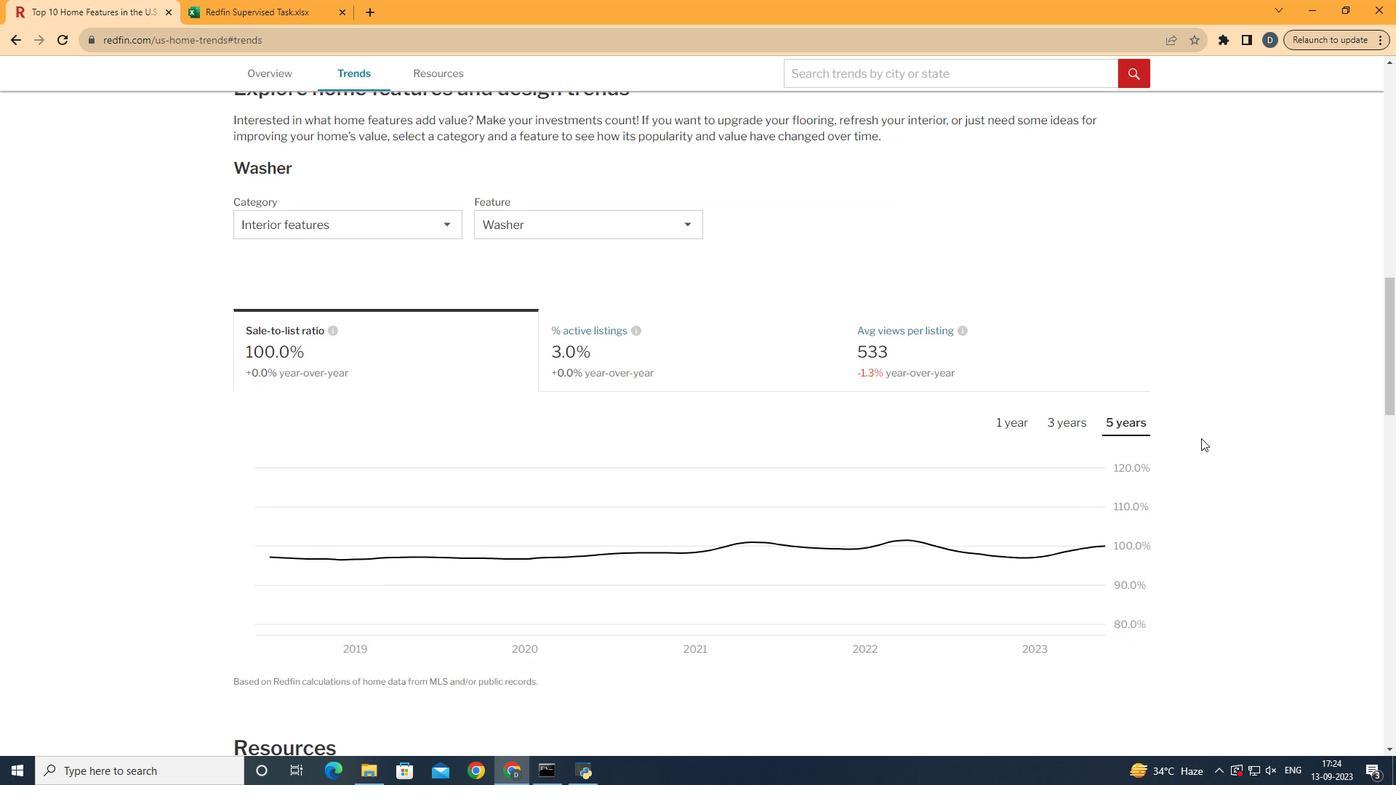 
